 Task: Look for space in Jiangguanchi, China from 9th June, 2023 to 16th June, 2023 for 2 adults in price range Rs.8000 to Rs.16000. Place can be entire place with 2 bedrooms having 2 beds and 1 bathroom. Property type can be house, flat, guest house. Amenities needed are: washing machine. Booking option can be shelf check-in. Required host language is Chinese (Simplified).
Action: Mouse moved to (306, 139)
Screenshot: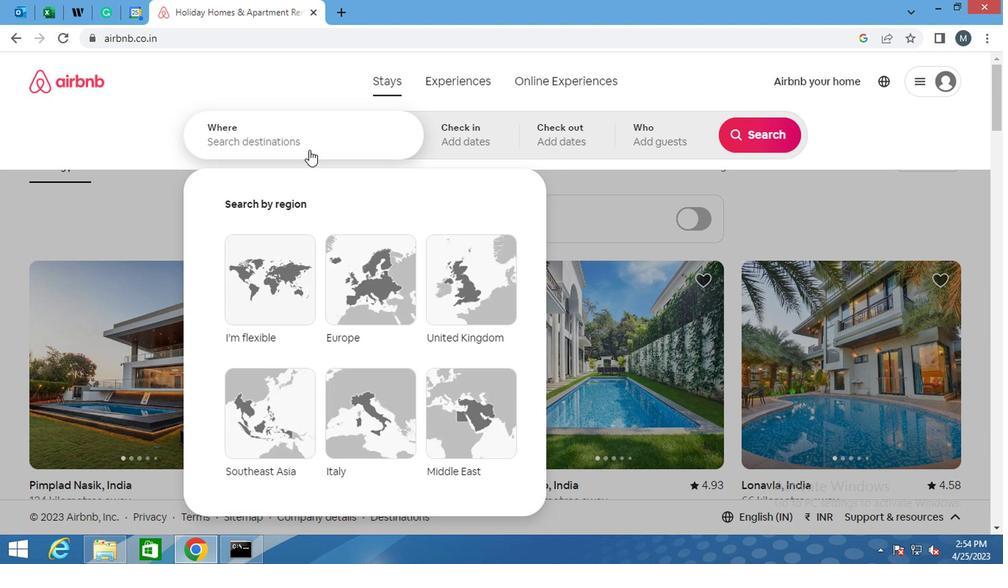 
Action: Mouse pressed left at (306, 139)
Screenshot: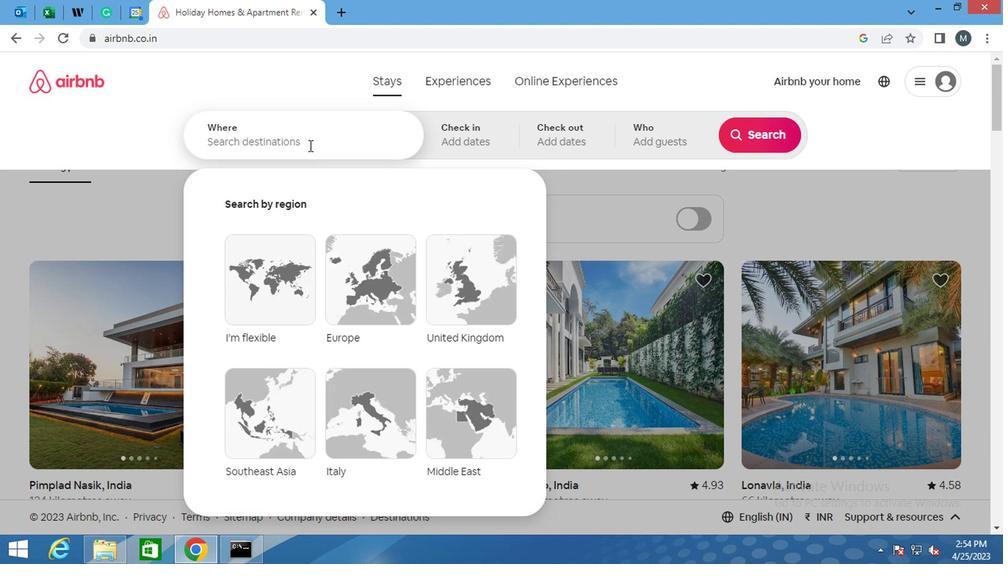 
Action: Key pressed <Key.shift>JIANGGUANCHI,<Key.shift>CHINA
Screenshot: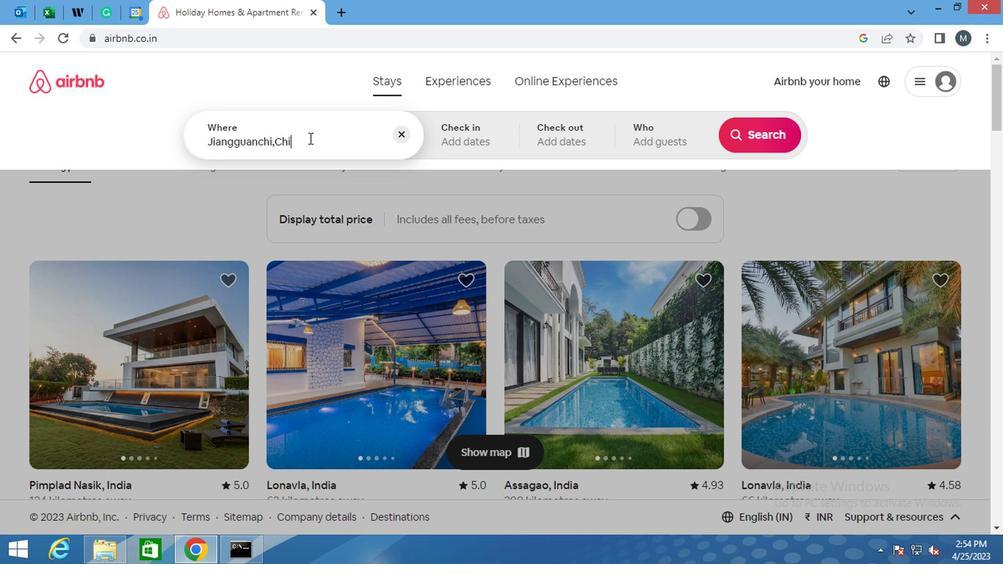 
Action: Mouse moved to (489, 145)
Screenshot: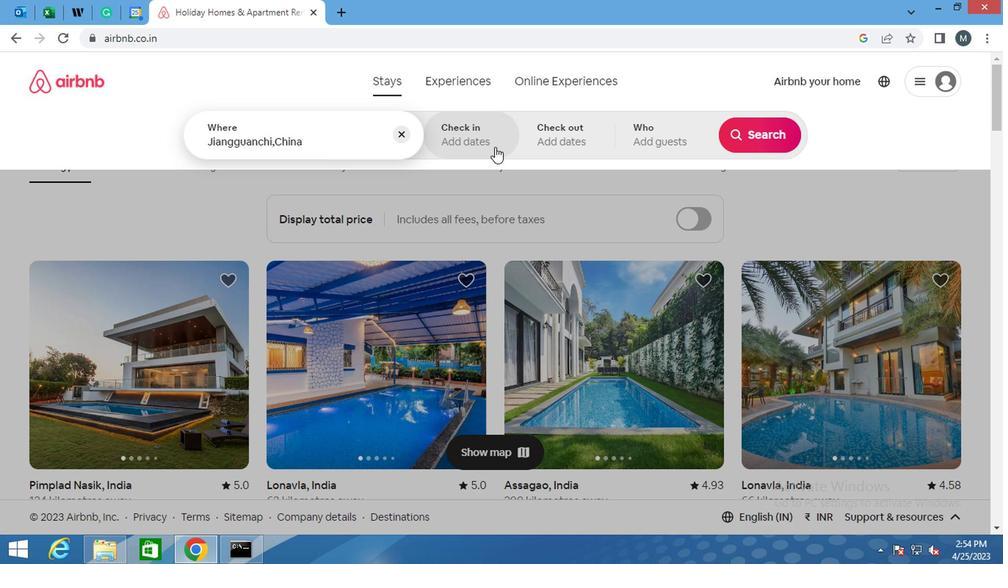 
Action: Mouse pressed left at (489, 145)
Screenshot: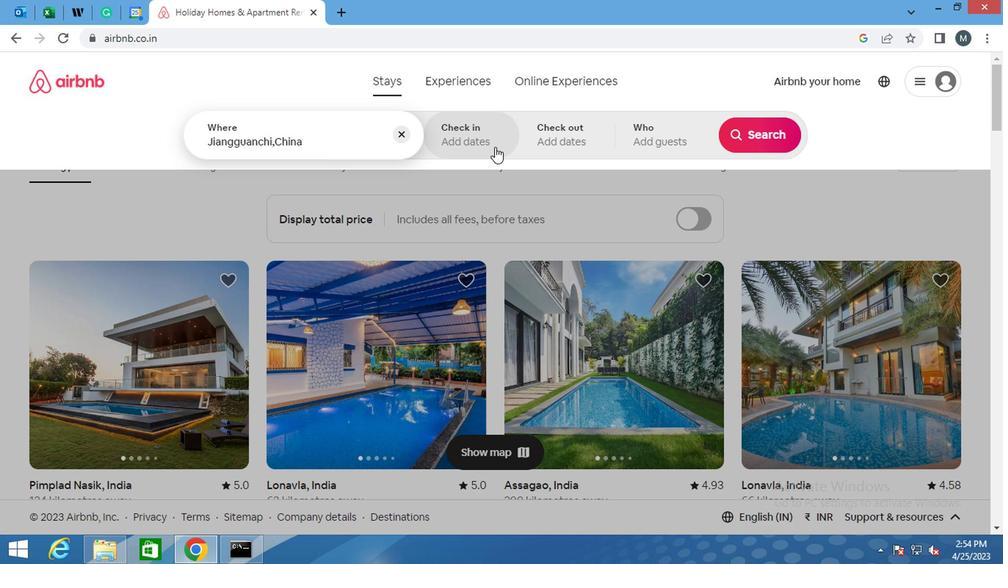 
Action: Mouse moved to (755, 251)
Screenshot: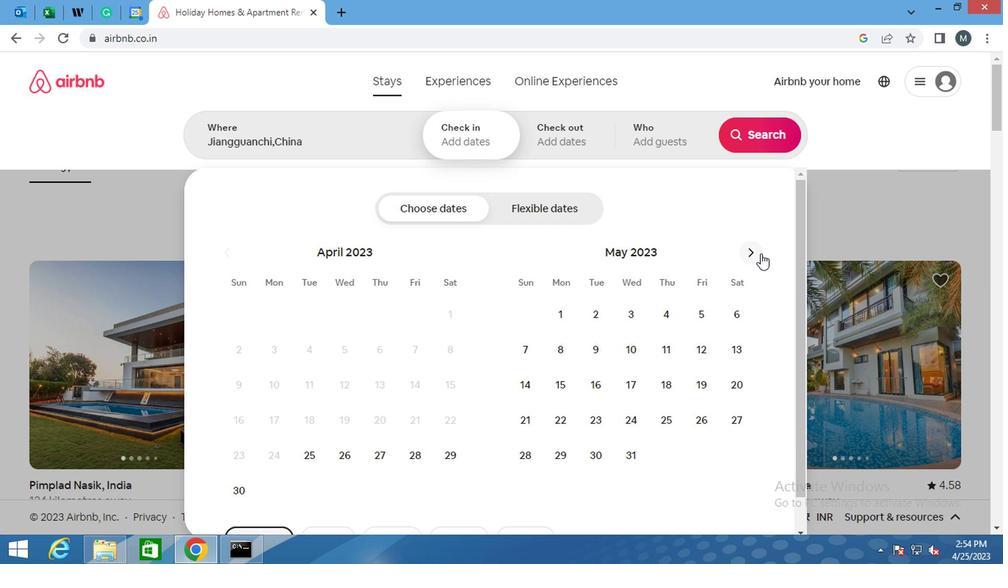 
Action: Mouse pressed left at (755, 251)
Screenshot: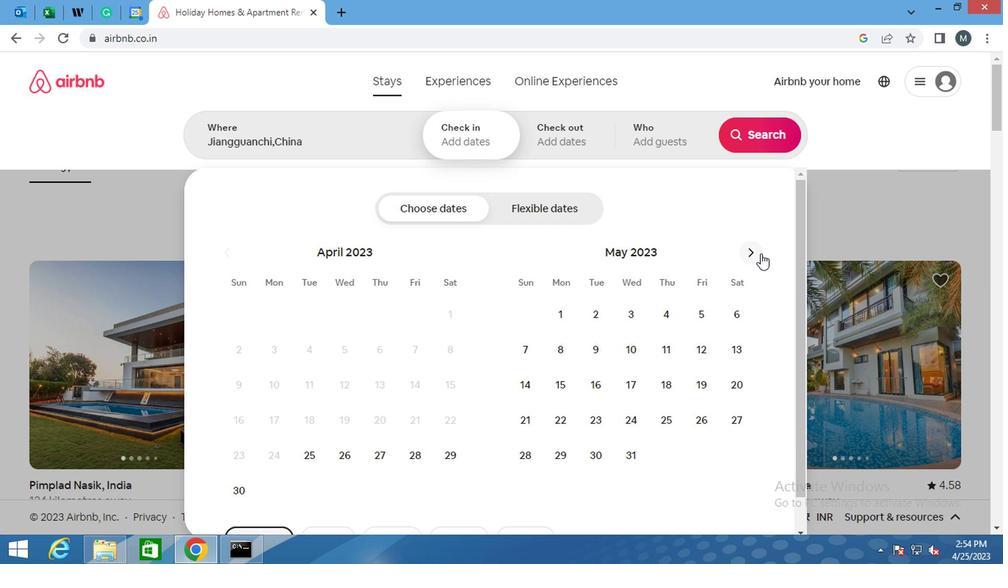 
Action: Mouse moved to (697, 351)
Screenshot: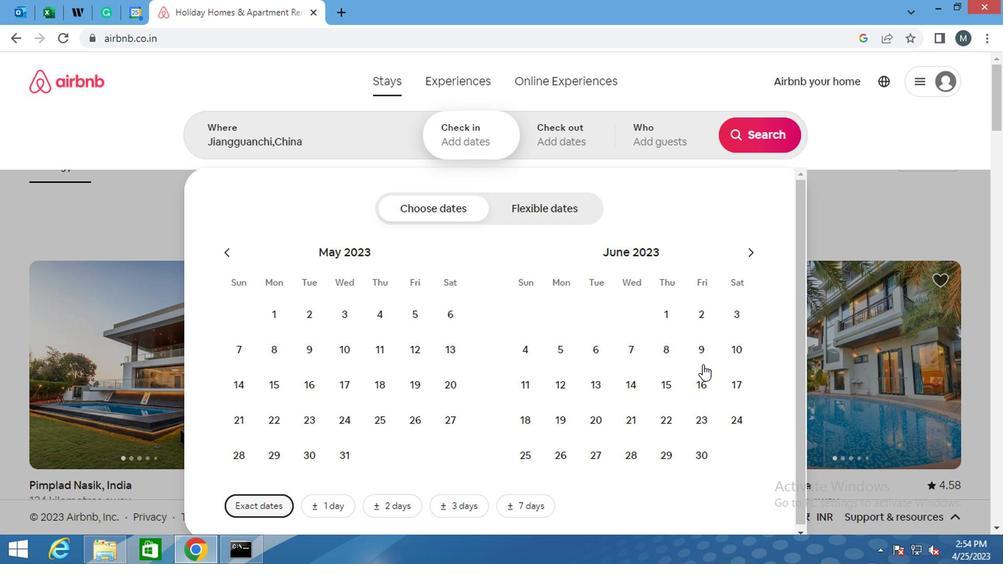 
Action: Mouse pressed left at (697, 351)
Screenshot: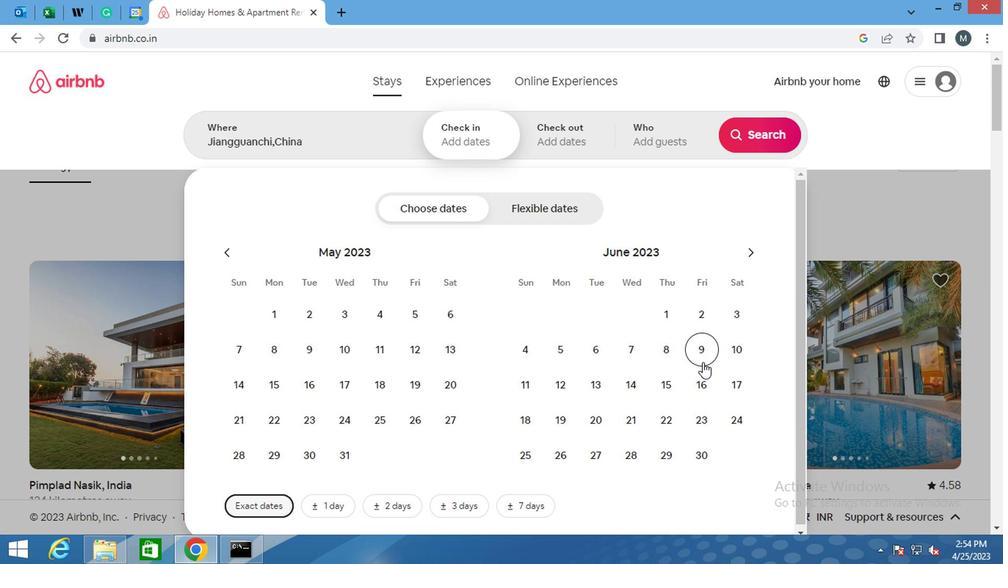 
Action: Mouse moved to (690, 382)
Screenshot: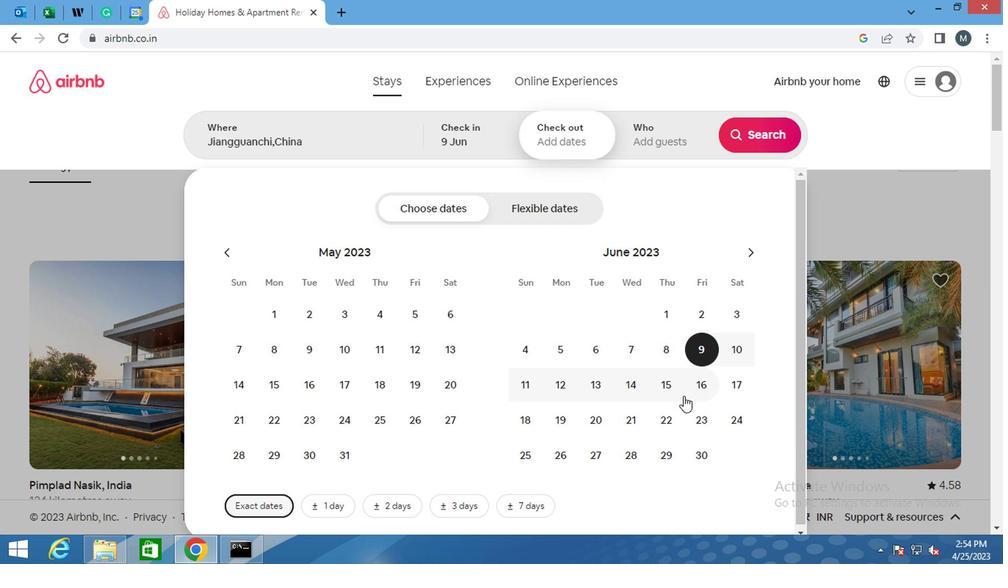 
Action: Mouse pressed left at (690, 382)
Screenshot: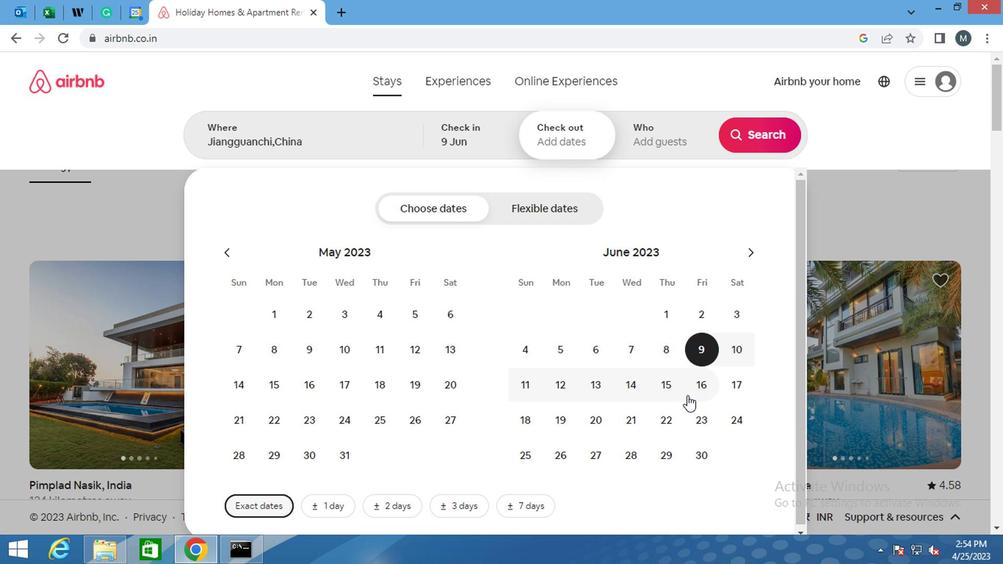 
Action: Mouse moved to (655, 137)
Screenshot: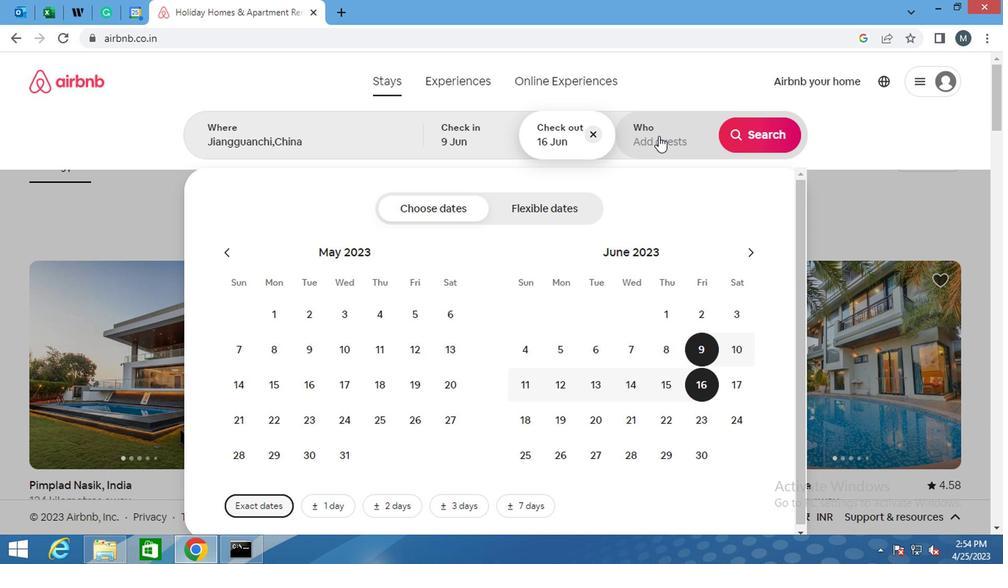 
Action: Mouse pressed left at (655, 137)
Screenshot: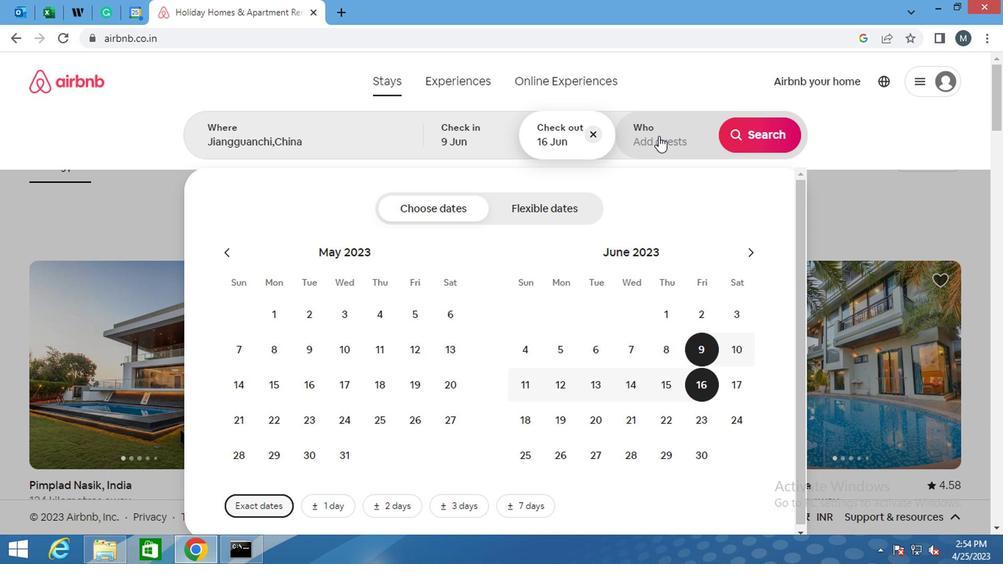 
Action: Mouse moved to (752, 216)
Screenshot: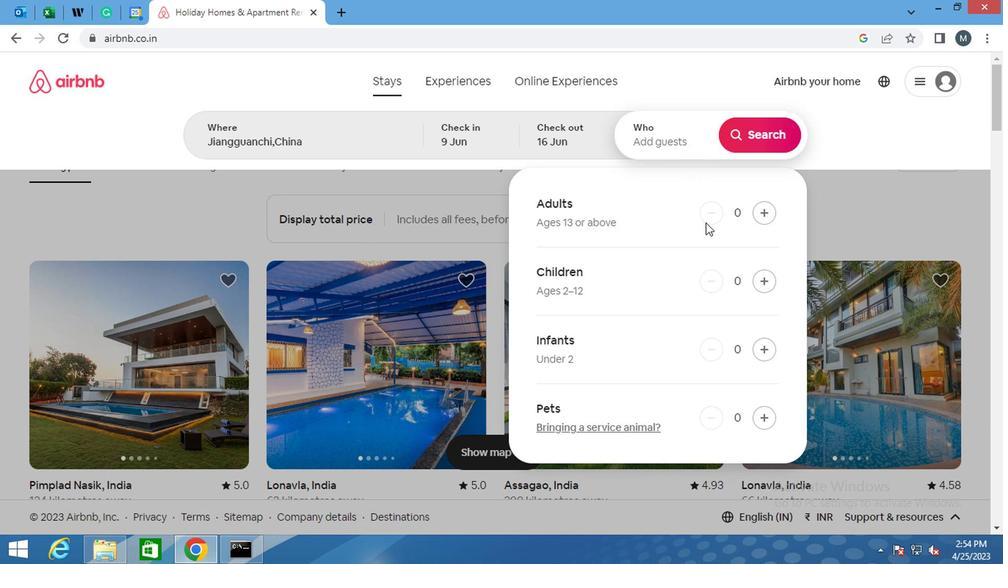 
Action: Mouse pressed left at (752, 216)
Screenshot: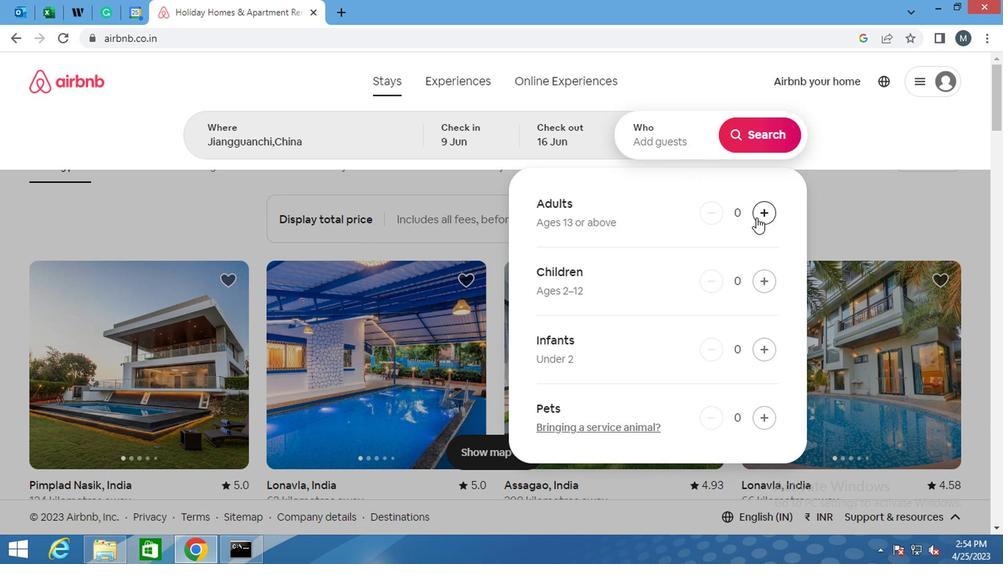
Action: Mouse moved to (754, 214)
Screenshot: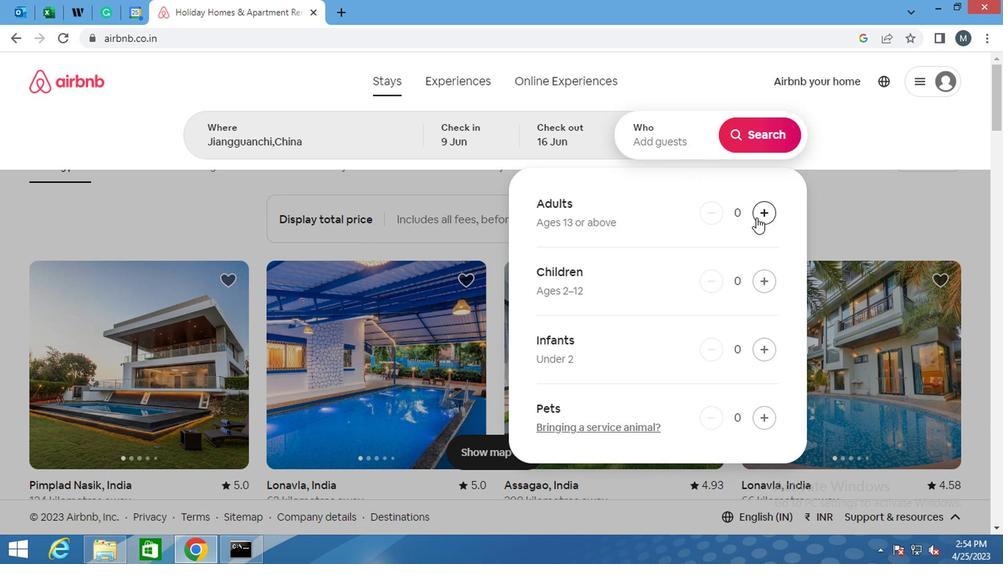 
Action: Mouse pressed left at (754, 214)
Screenshot: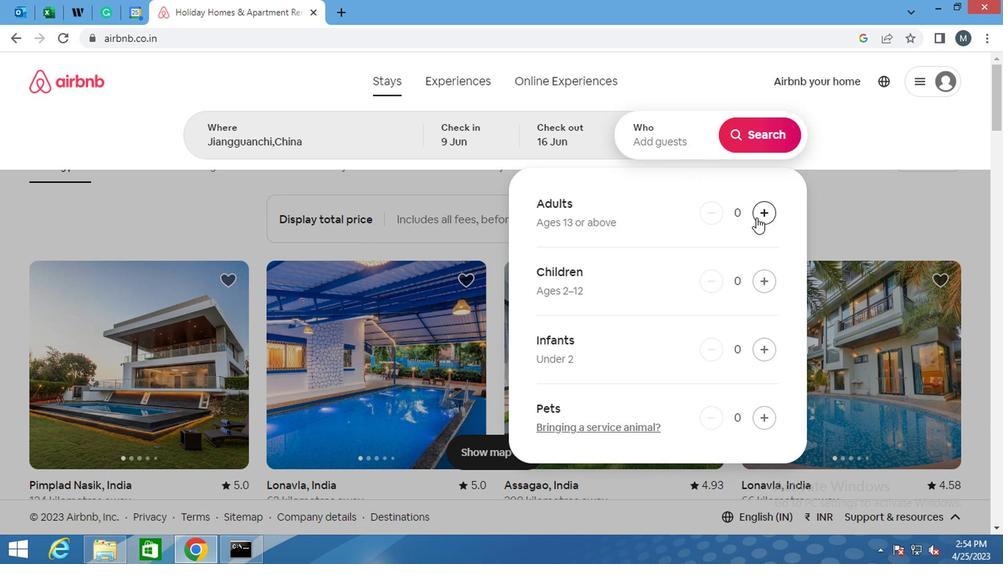 
Action: Mouse moved to (752, 141)
Screenshot: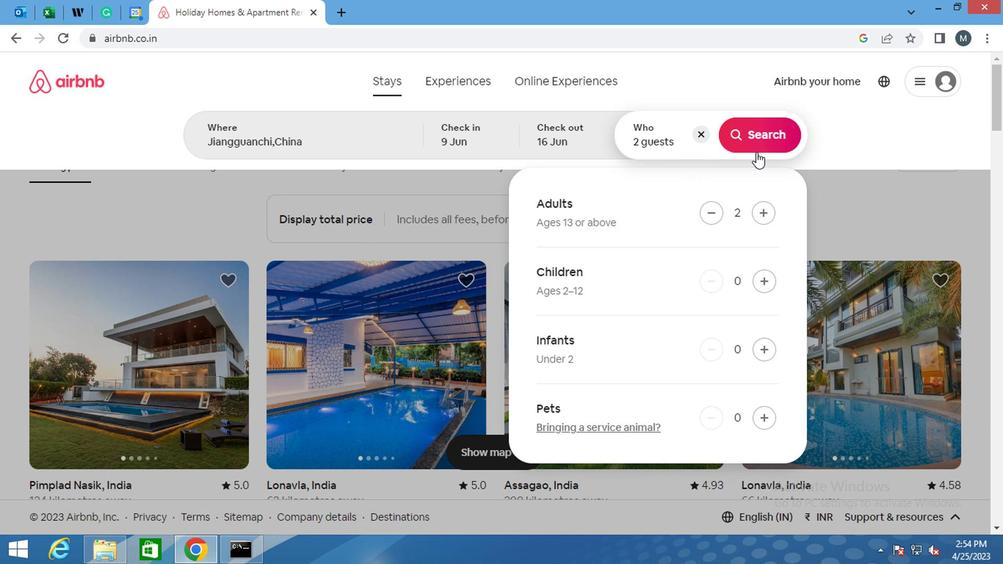 
Action: Mouse pressed left at (752, 141)
Screenshot: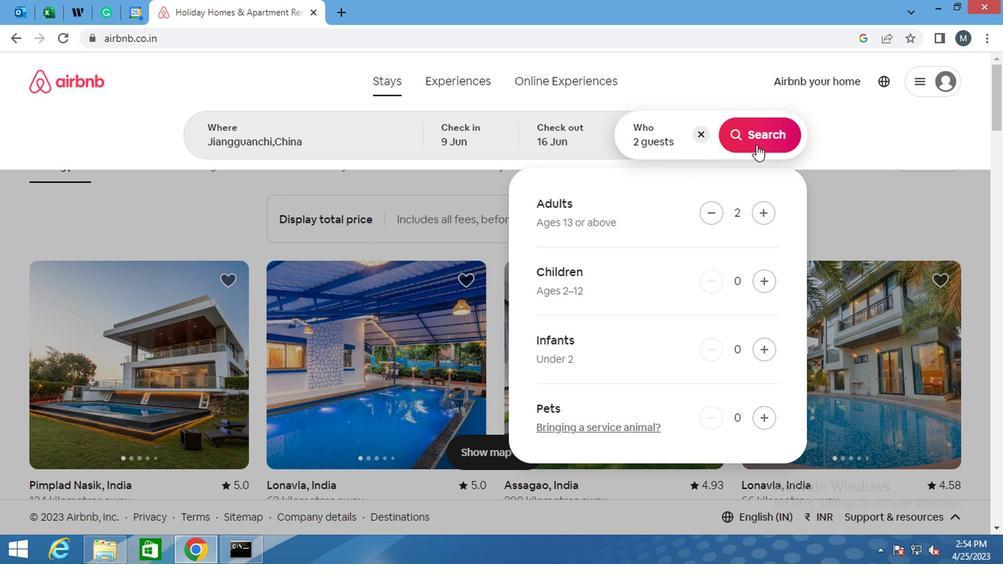 
Action: Mouse moved to (922, 135)
Screenshot: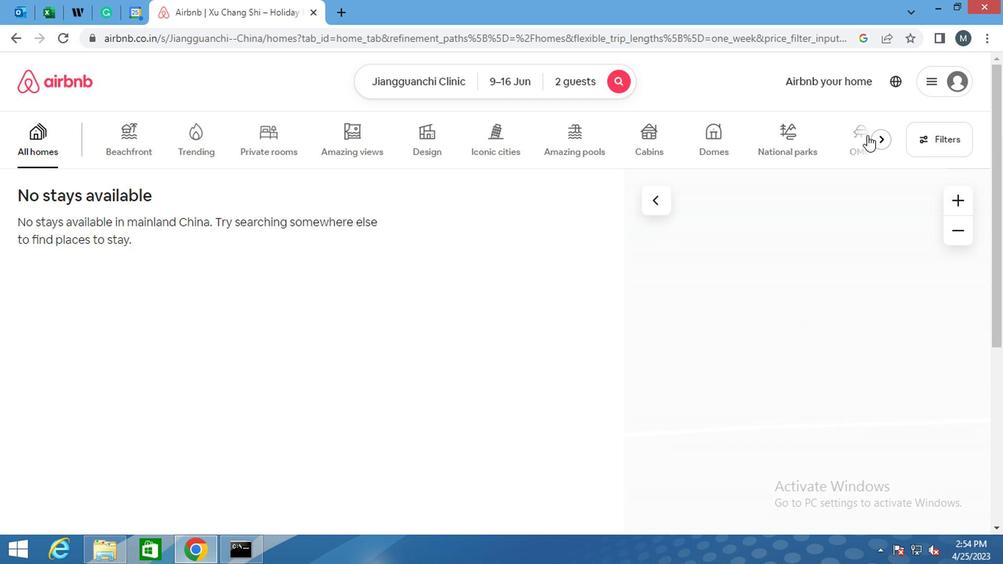 
Action: Mouse pressed left at (922, 135)
Screenshot: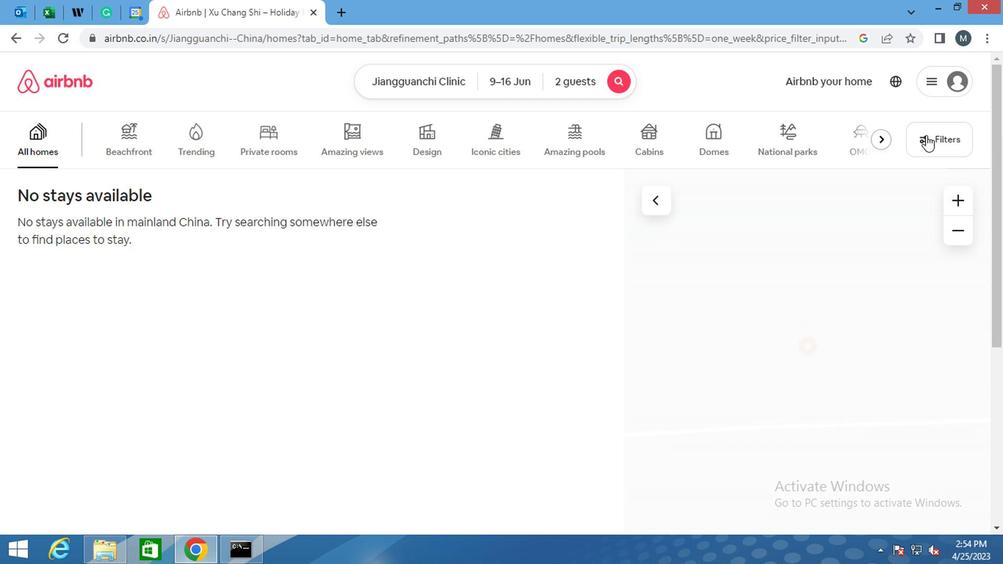 
Action: Mouse moved to (351, 228)
Screenshot: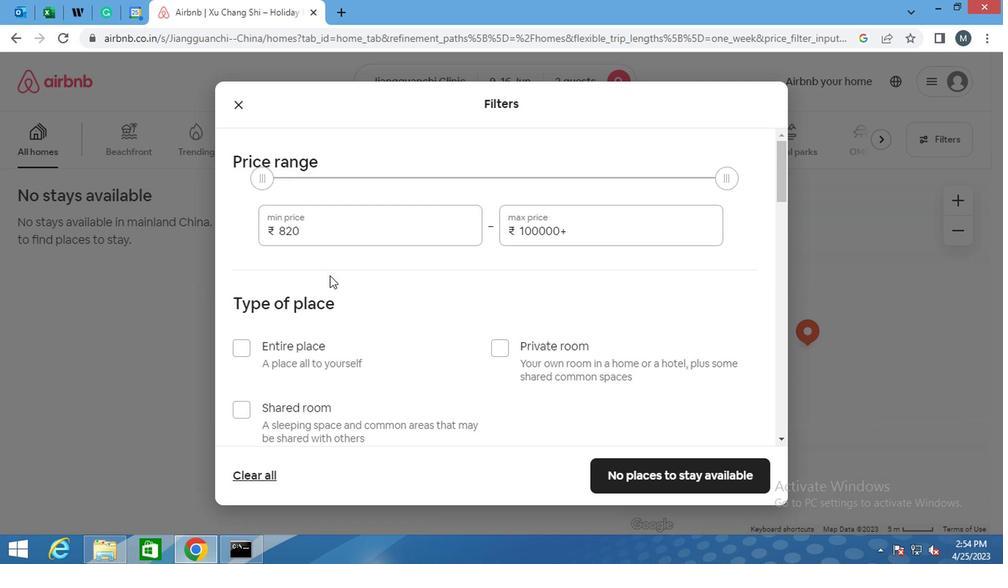 
Action: Mouse pressed left at (351, 228)
Screenshot: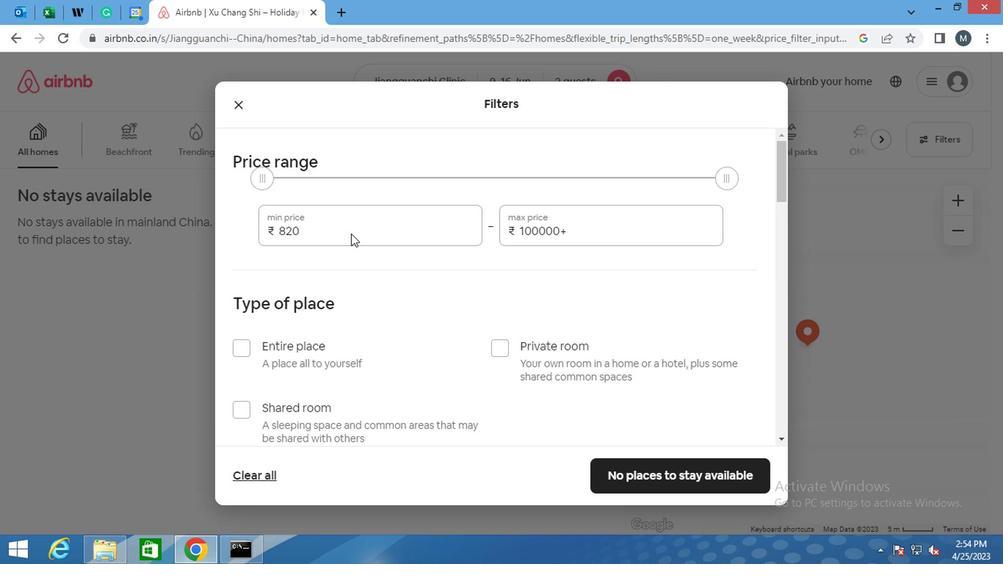 
Action: Mouse moved to (351, 229)
Screenshot: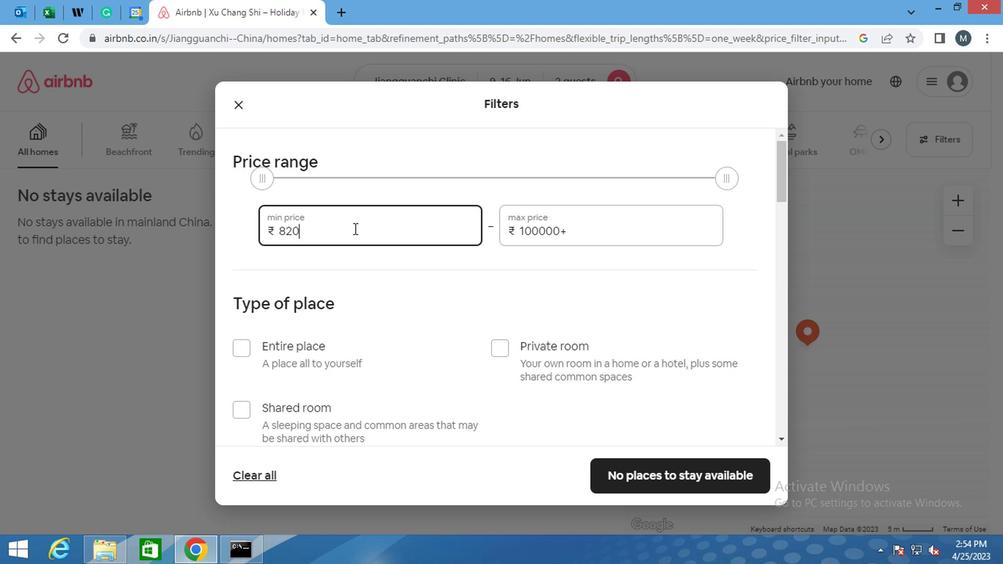 
Action: Key pressed <Key.backspace>
Screenshot: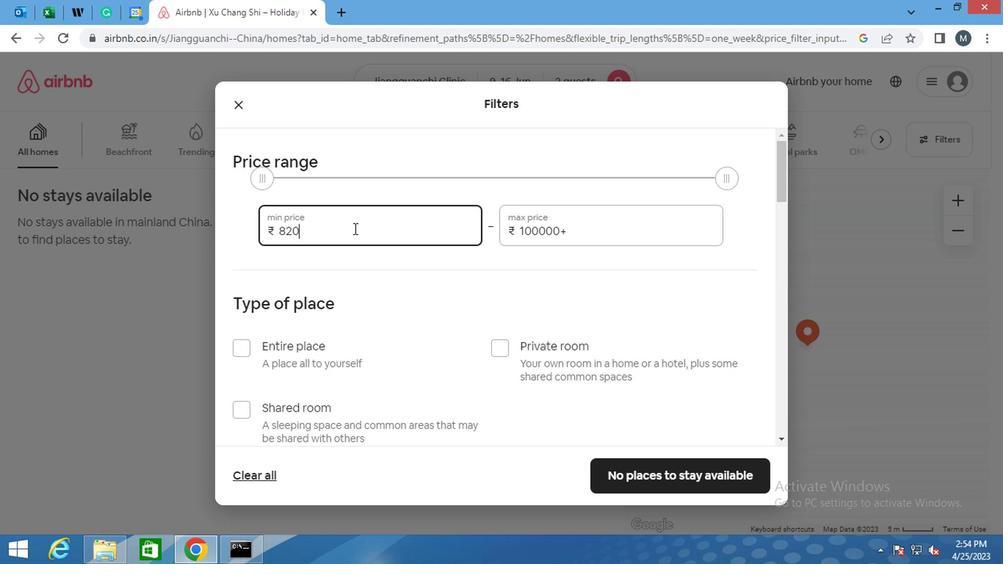 
Action: Mouse moved to (351, 230)
Screenshot: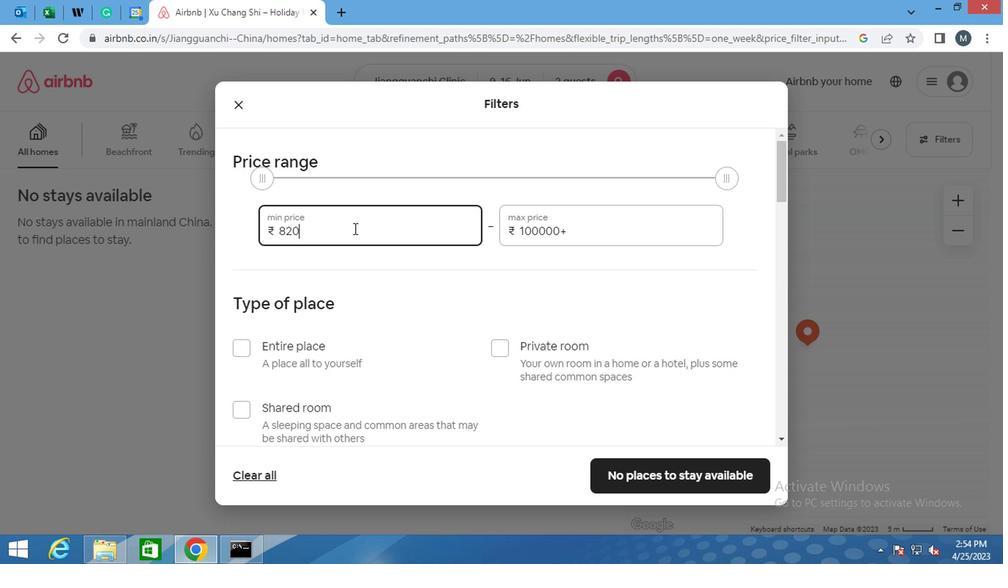 
Action: Key pressed <Key.backspace>
Screenshot: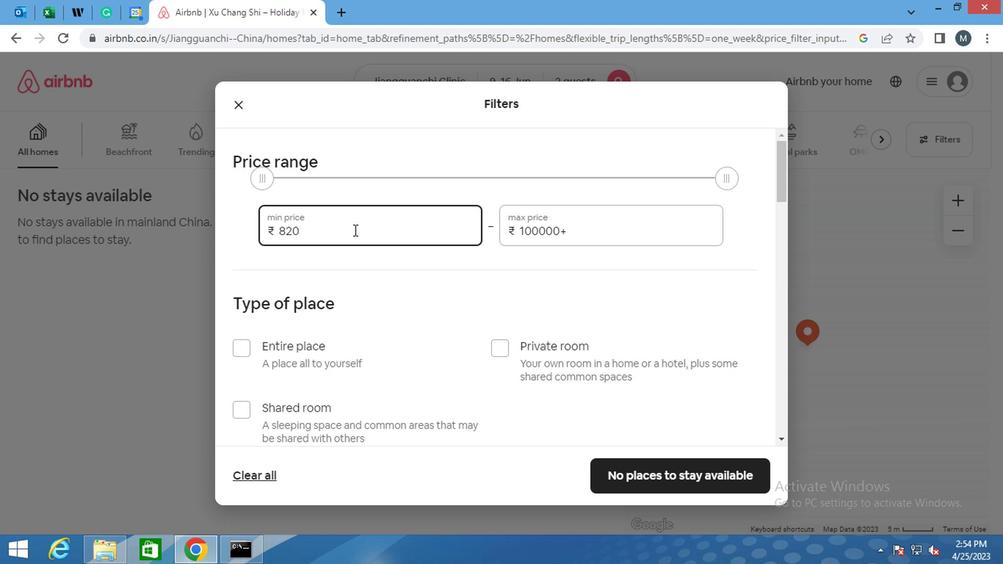 
Action: Mouse moved to (351, 231)
Screenshot: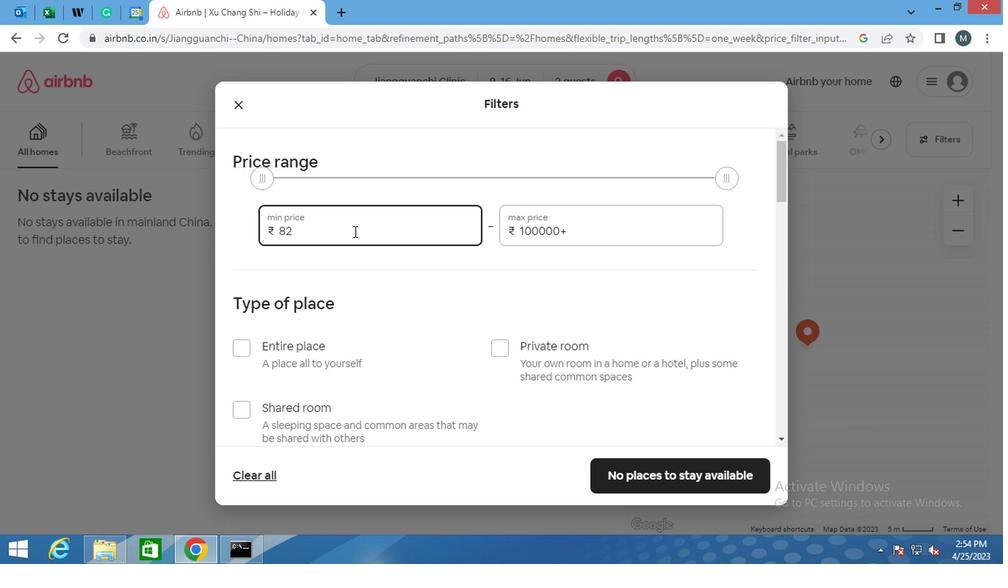 
Action: Key pressed 00
Screenshot: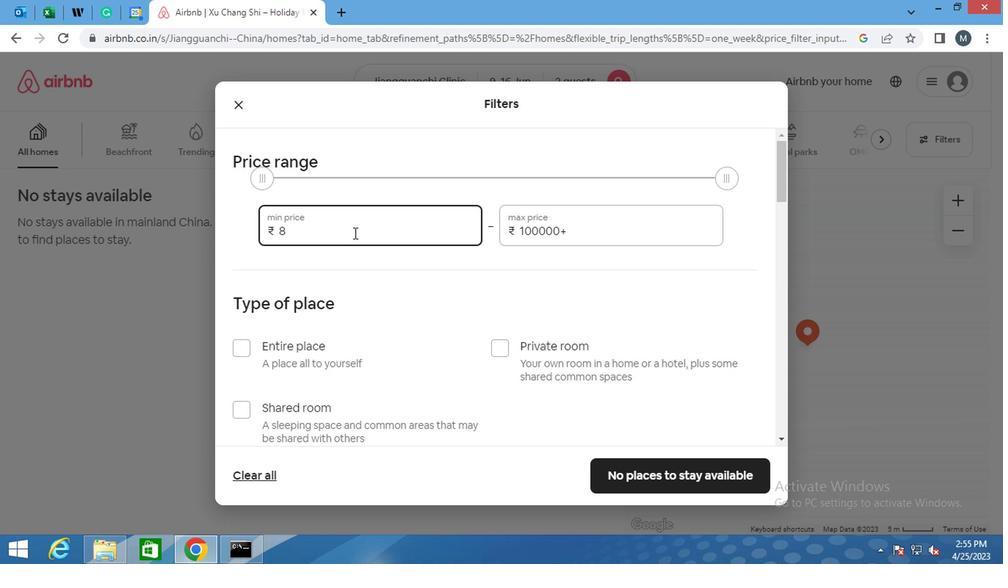 
Action: Mouse moved to (351, 233)
Screenshot: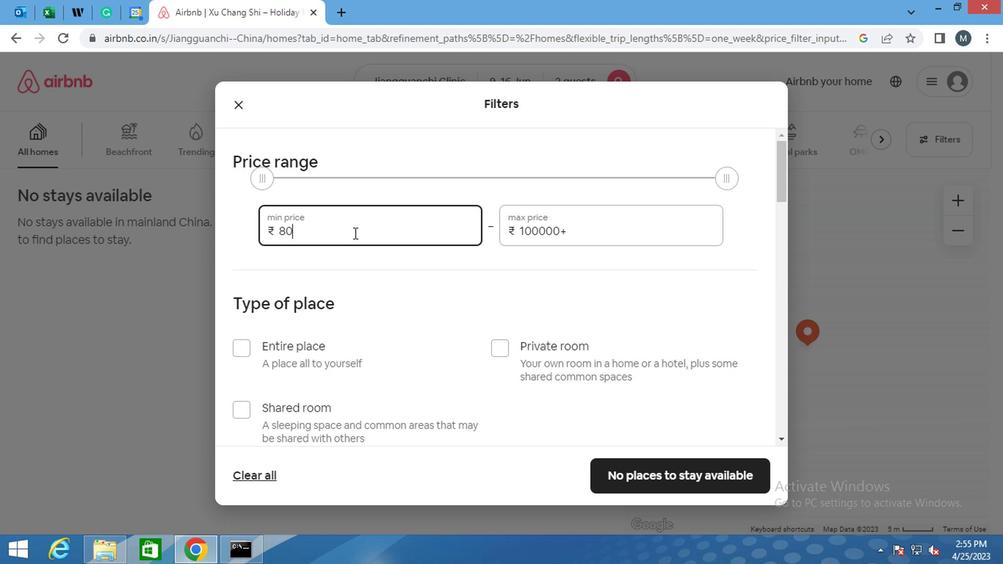 
Action: Key pressed 0
Screenshot: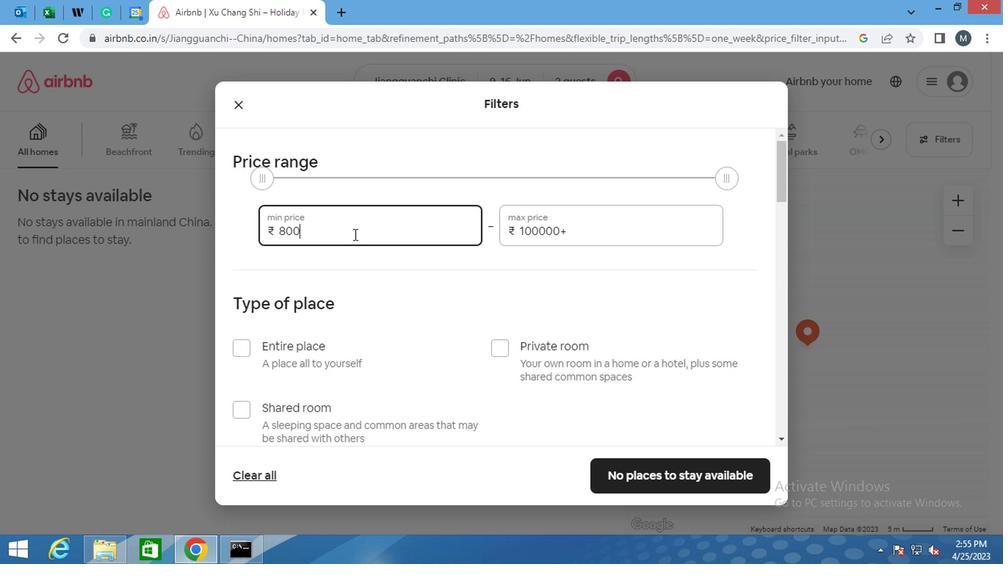 
Action: Mouse moved to (566, 228)
Screenshot: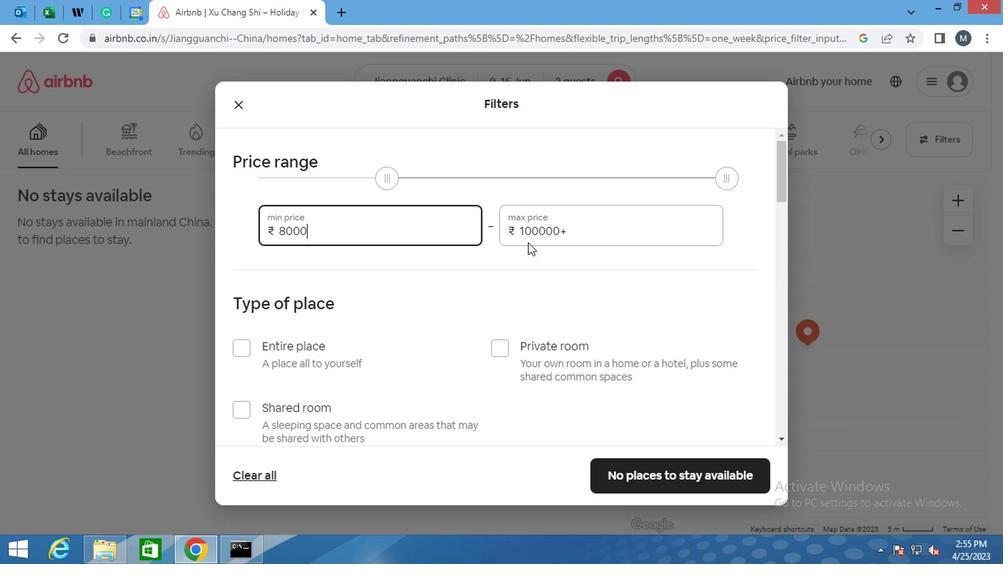 
Action: Mouse pressed left at (566, 228)
Screenshot: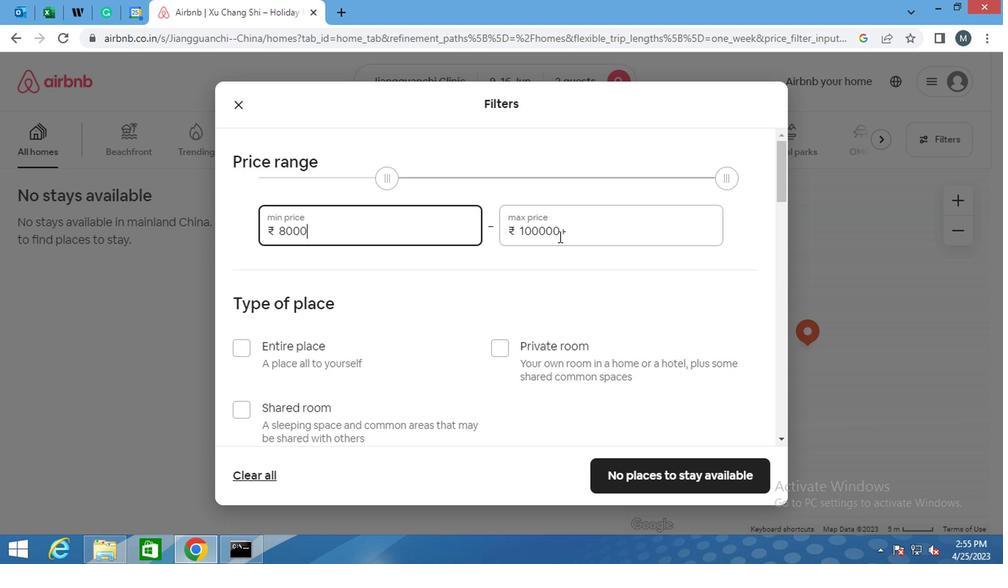 
Action: Key pressed <Key.backspace>
Screenshot: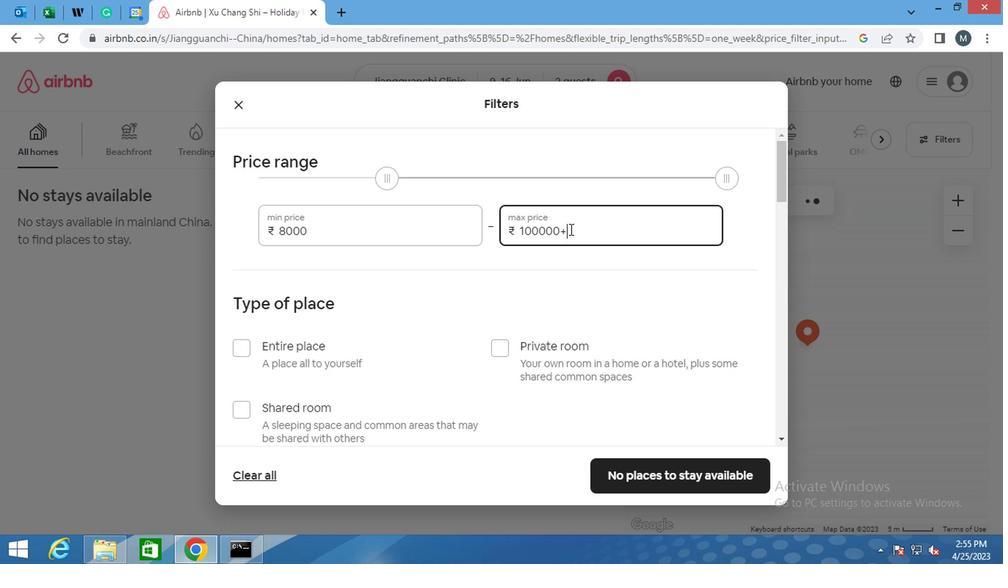 
Action: Mouse moved to (565, 228)
Screenshot: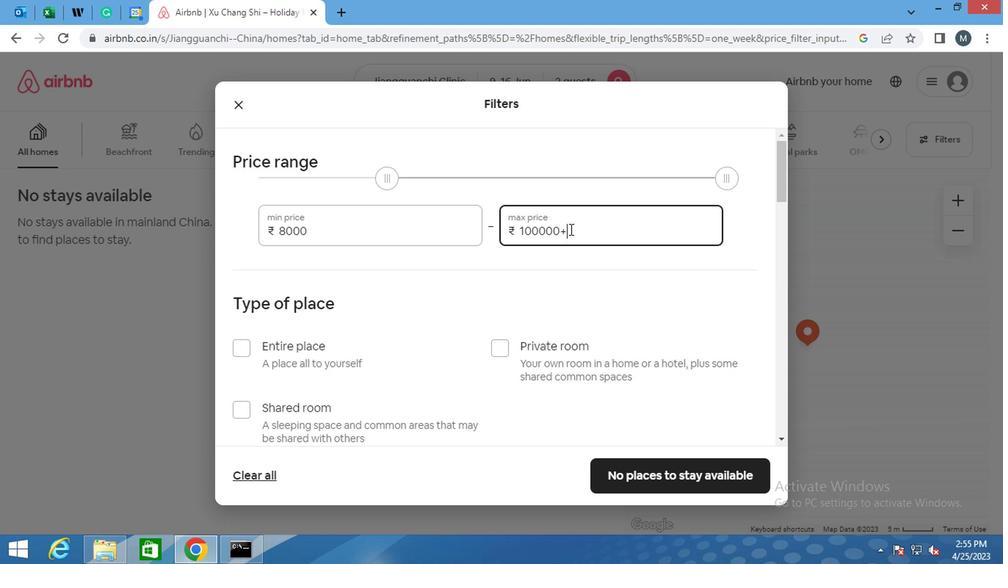 
Action: Key pressed <Key.backspace><Key.backspace><Key.backspace>
Screenshot: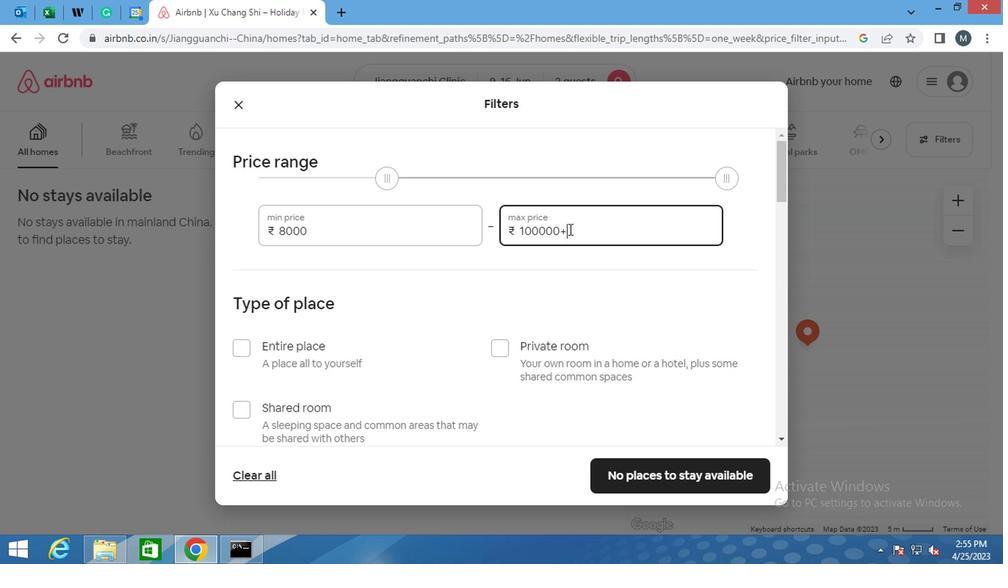 
Action: Mouse moved to (564, 228)
Screenshot: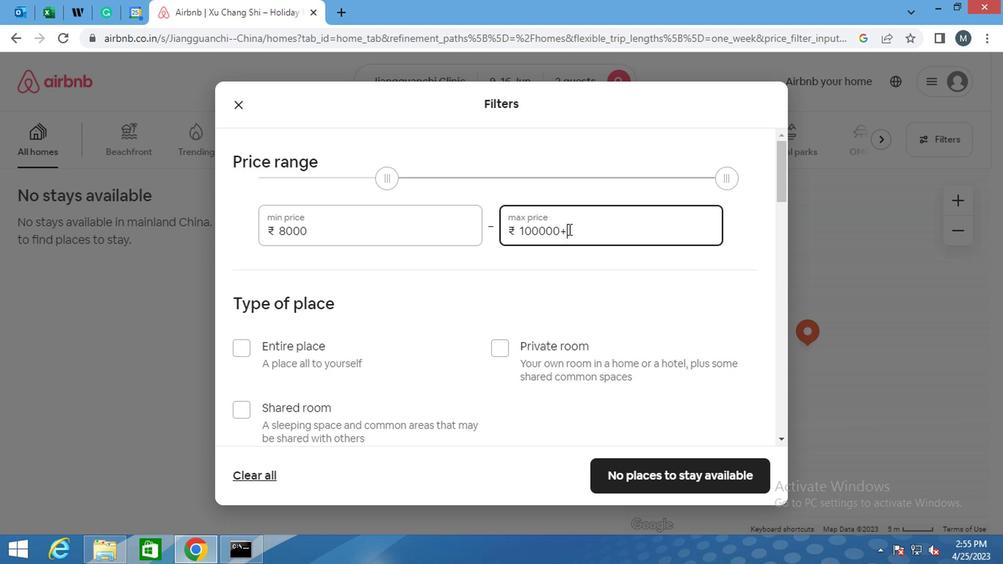 
Action: Key pressed <Key.backspace><Key.backspace>
Screenshot: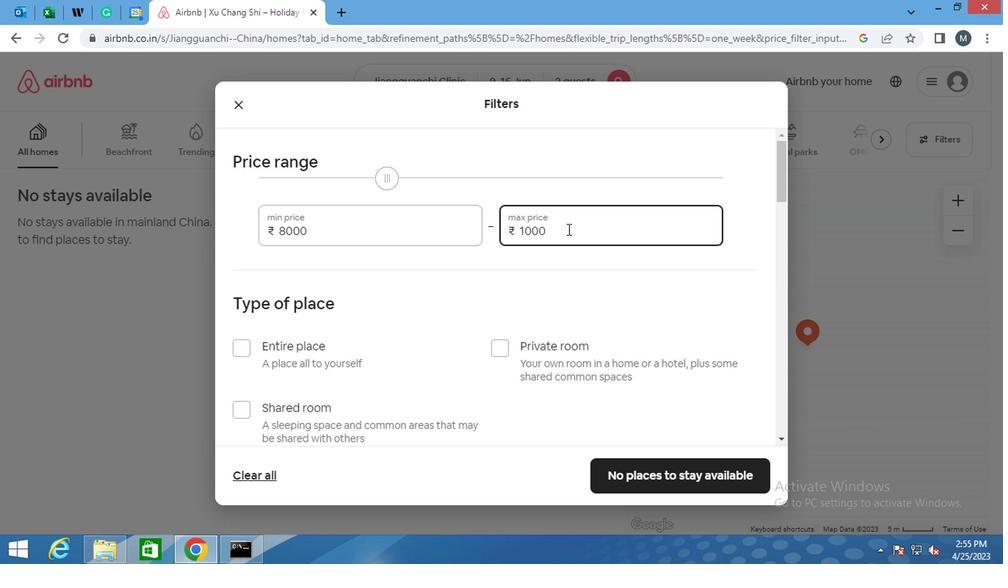 
Action: Mouse moved to (558, 230)
Screenshot: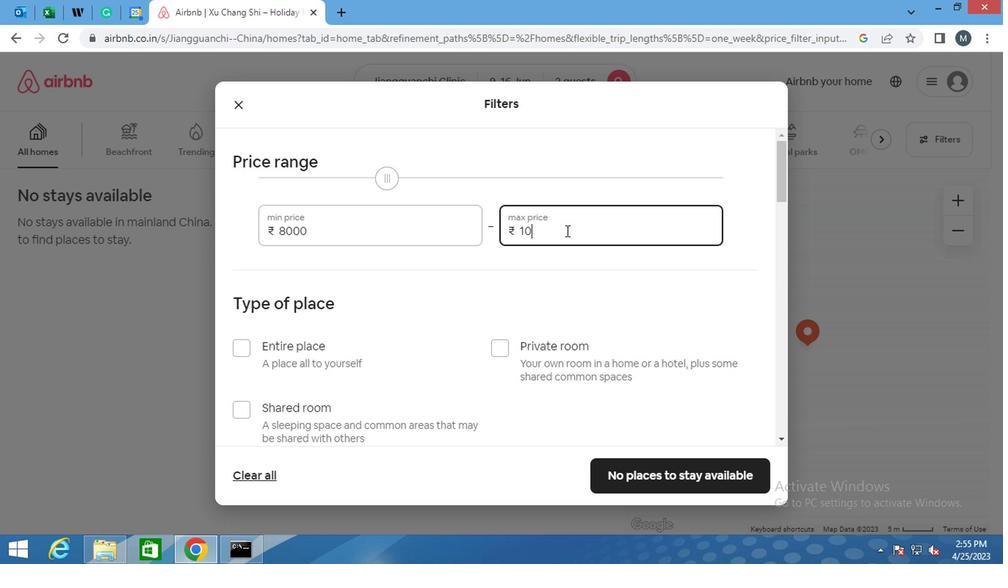 
Action: Key pressed <Key.backspace>
Screenshot: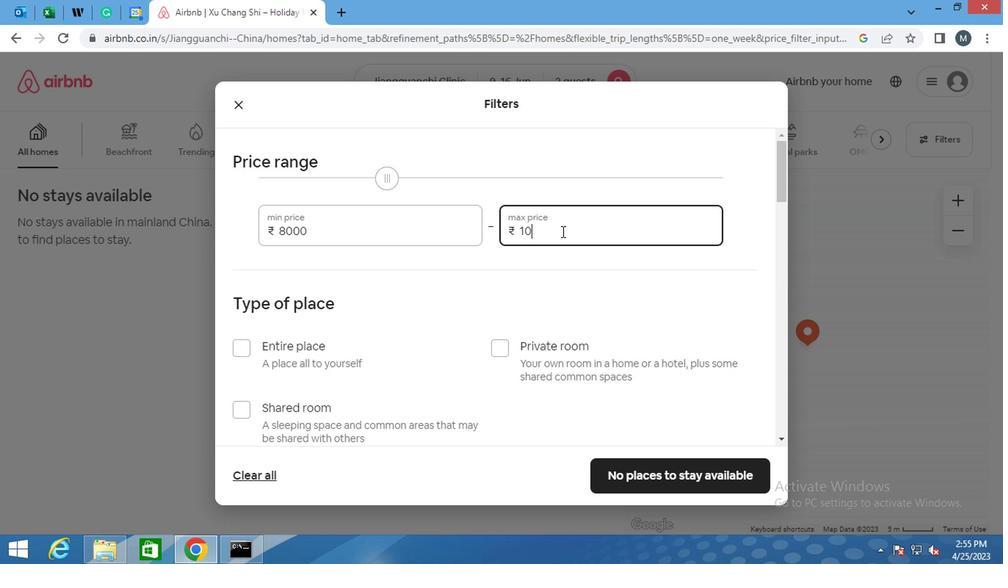 
Action: Mouse moved to (549, 236)
Screenshot: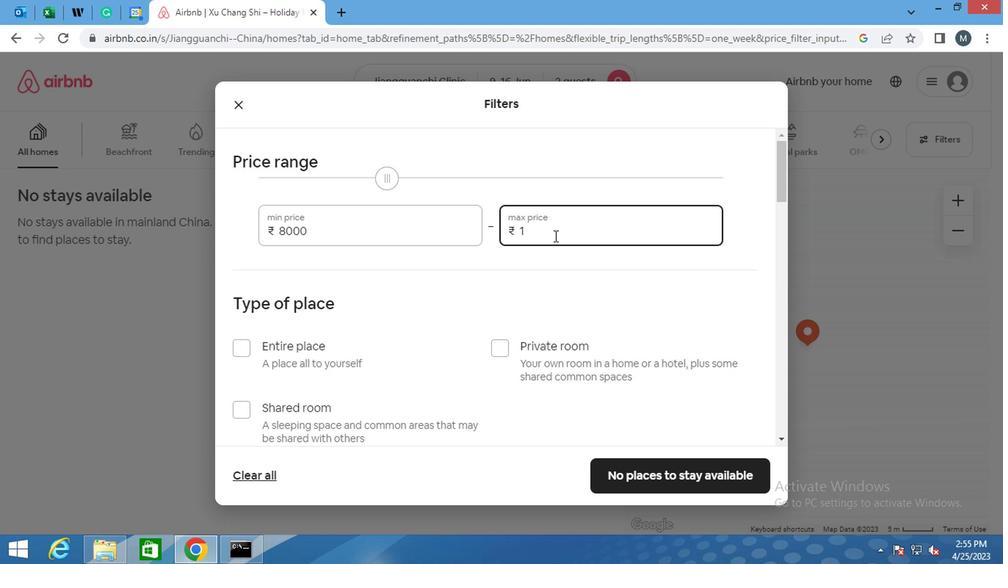 
Action: Key pressed 6000
Screenshot: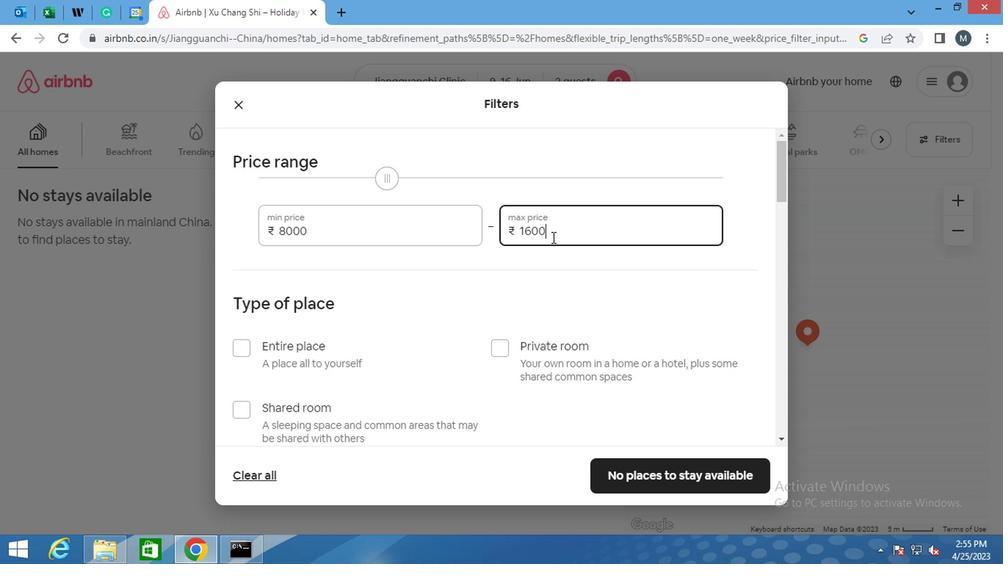 
Action: Mouse moved to (461, 255)
Screenshot: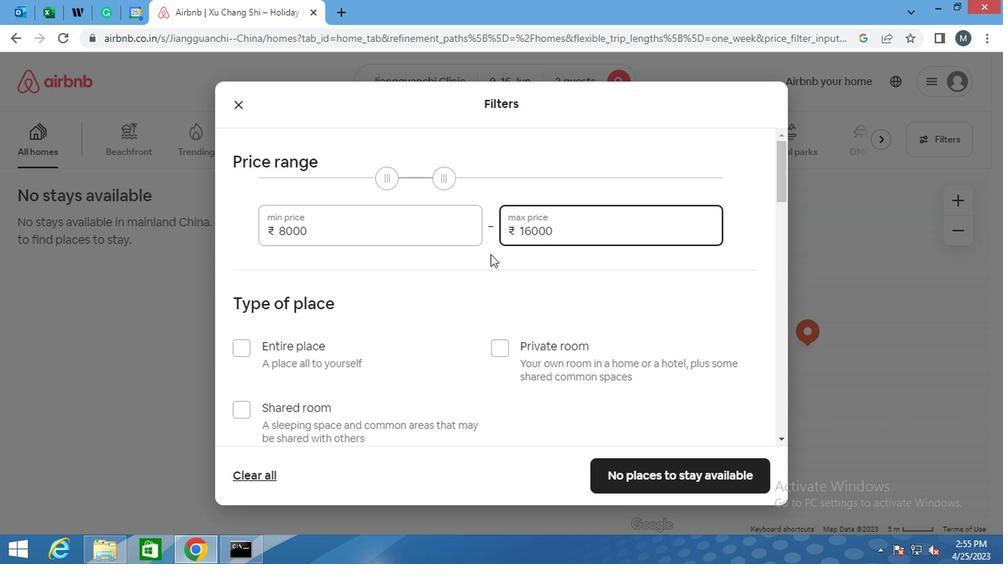 
Action: Mouse scrolled (461, 254) with delta (0, 0)
Screenshot: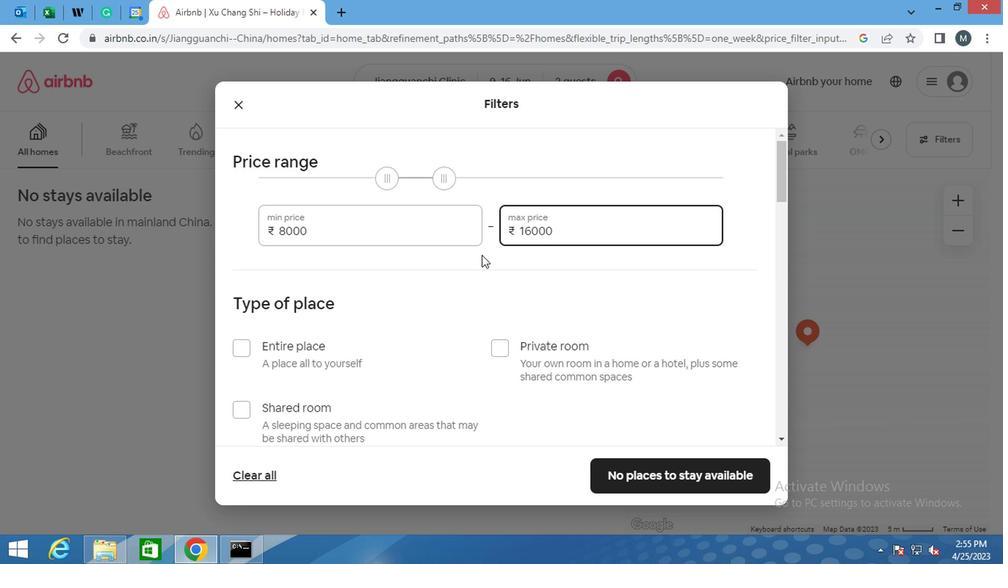 
Action: Mouse moved to (458, 257)
Screenshot: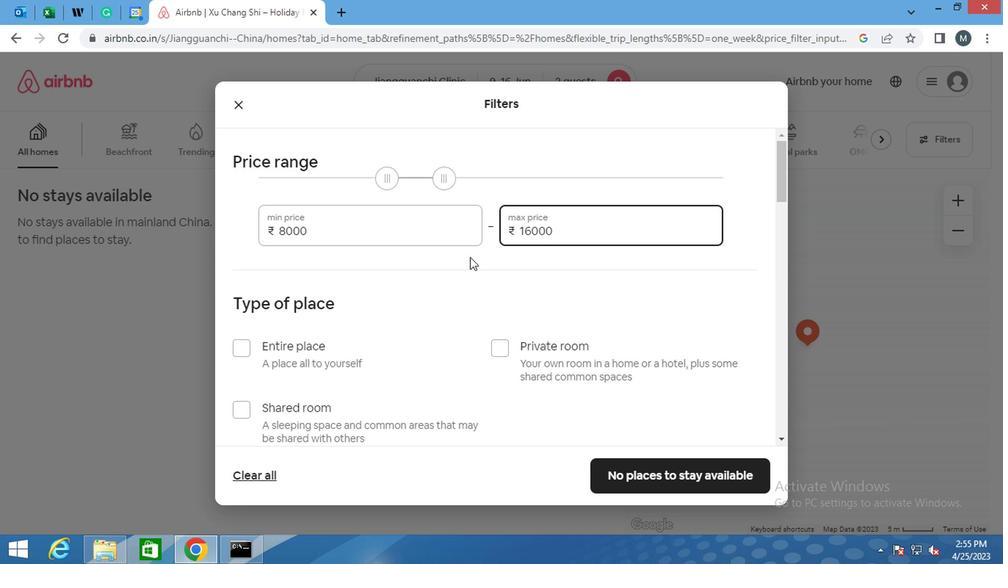 
Action: Mouse scrolled (458, 257) with delta (0, 0)
Screenshot: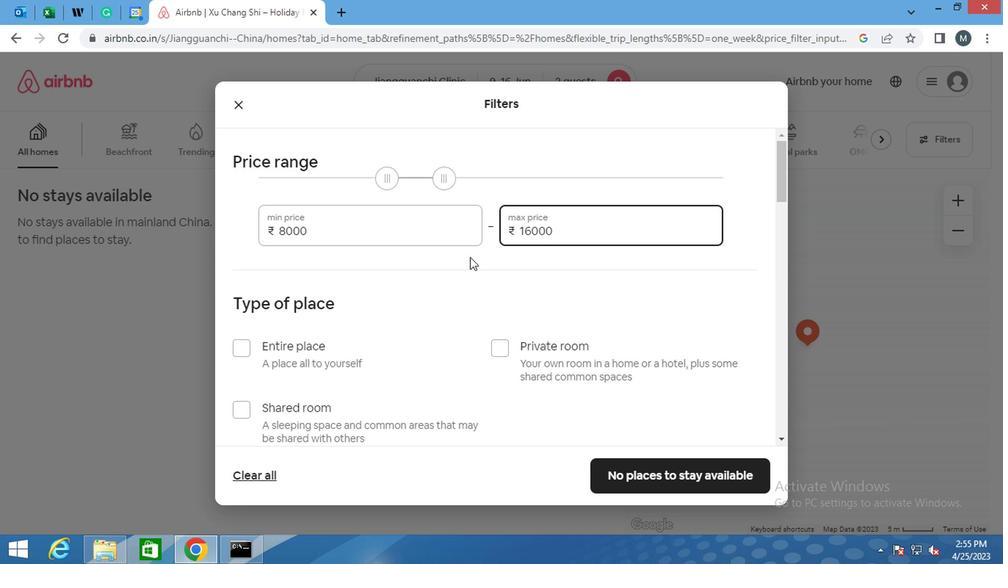 
Action: Mouse moved to (243, 202)
Screenshot: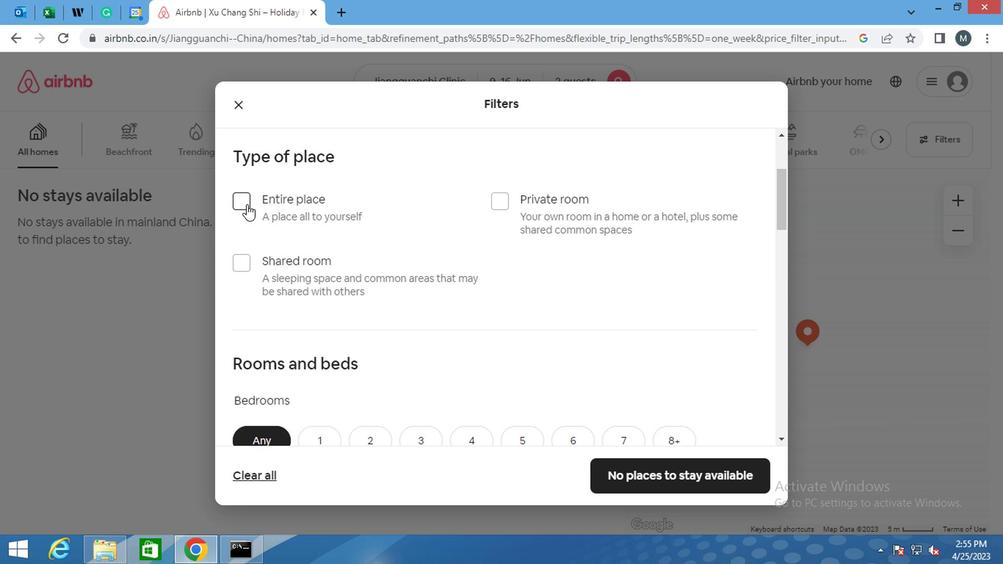 
Action: Mouse pressed left at (243, 202)
Screenshot: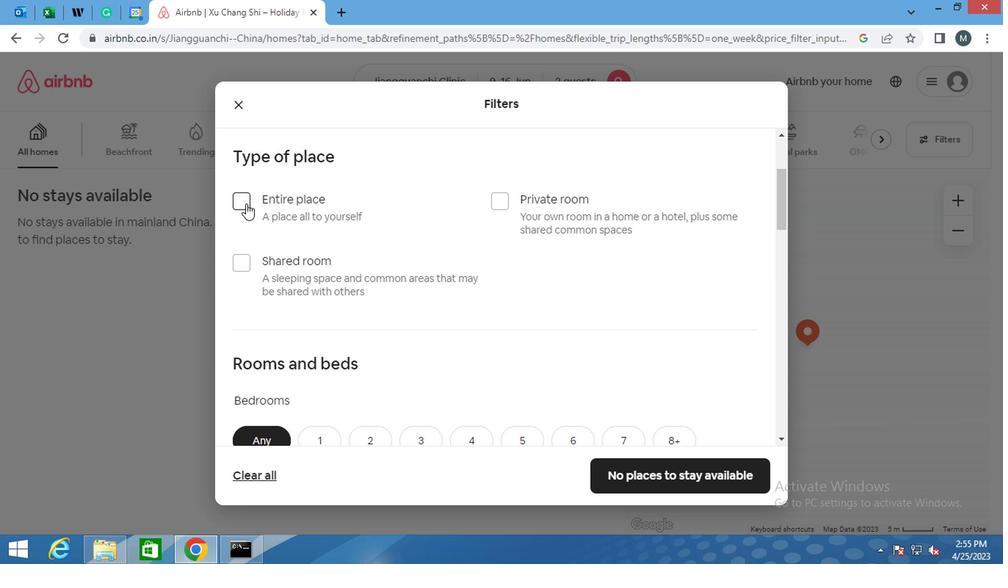 
Action: Mouse moved to (366, 246)
Screenshot: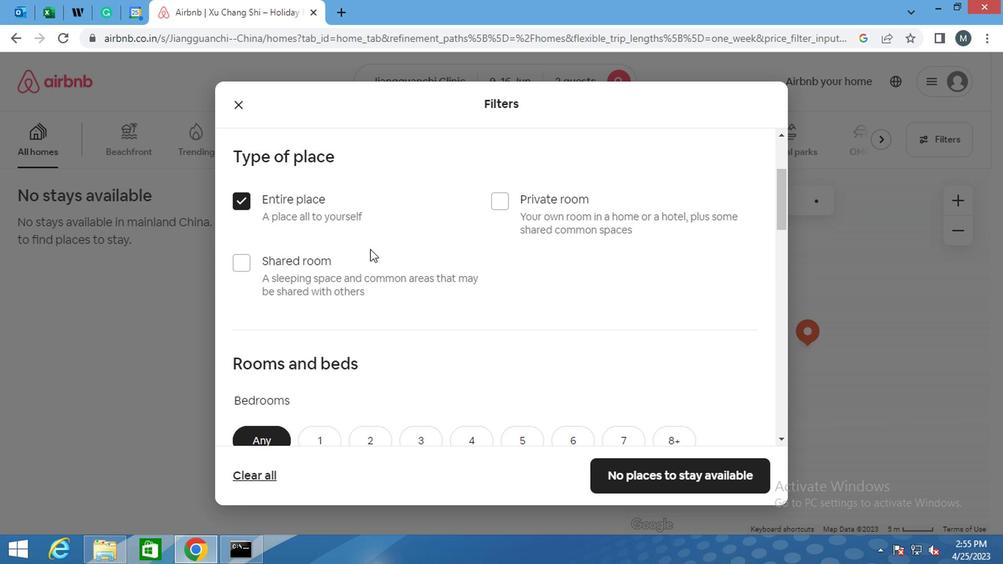 
Action: Mouse scrolled (366, 245) with delta (0, 0)
Screenshot: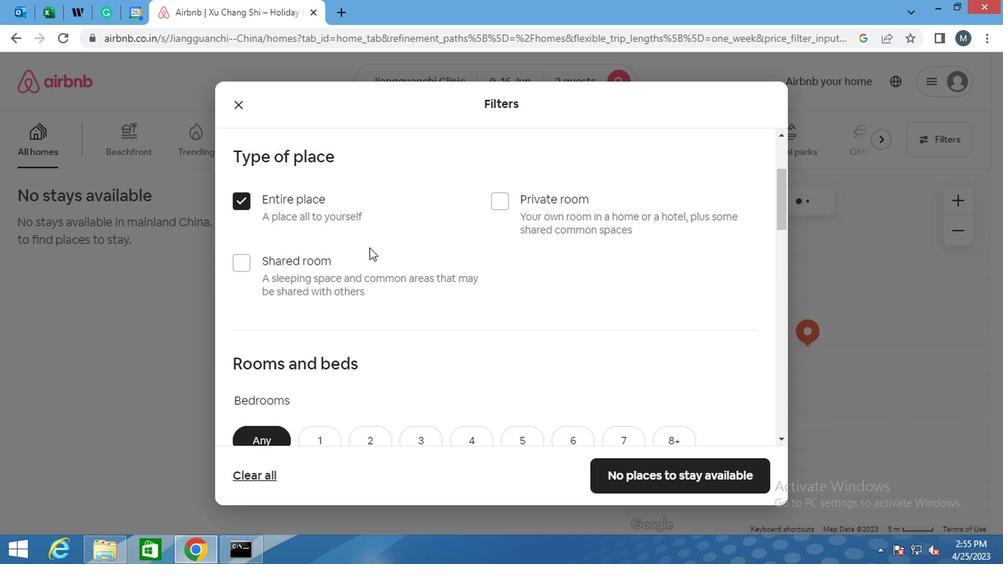 
Action: Mouse scrolled (366, 245) with delta (0, 0)
Screenshot: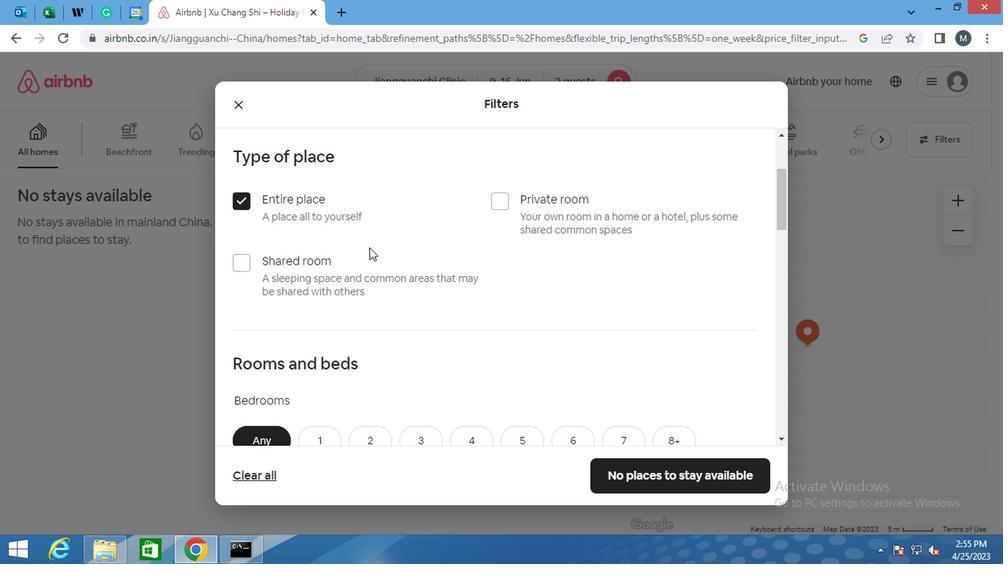 
Action: Mouse moved to (356, 288)
Screenshot: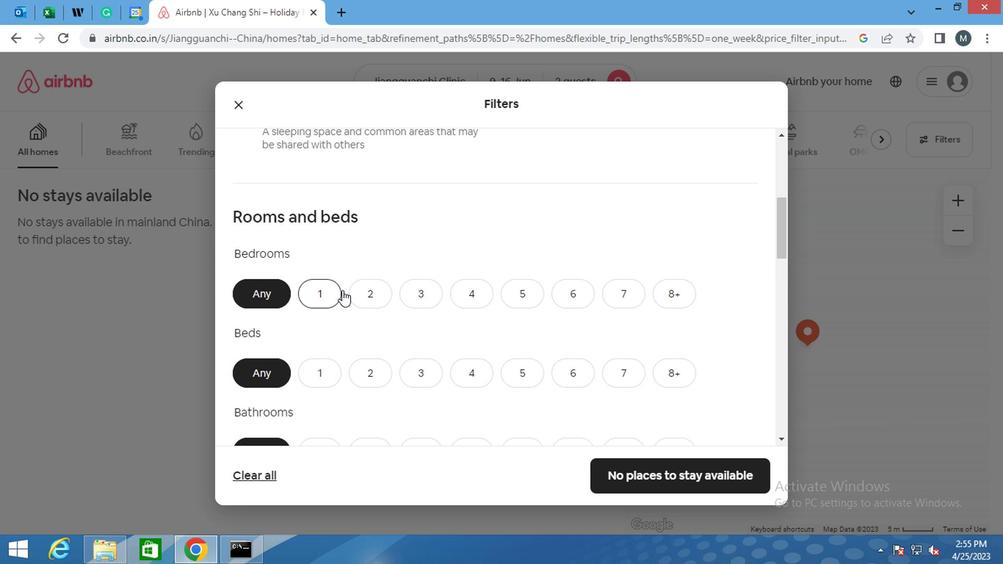 
Action: Mouse pressed left at (356, 288)
Screenshot: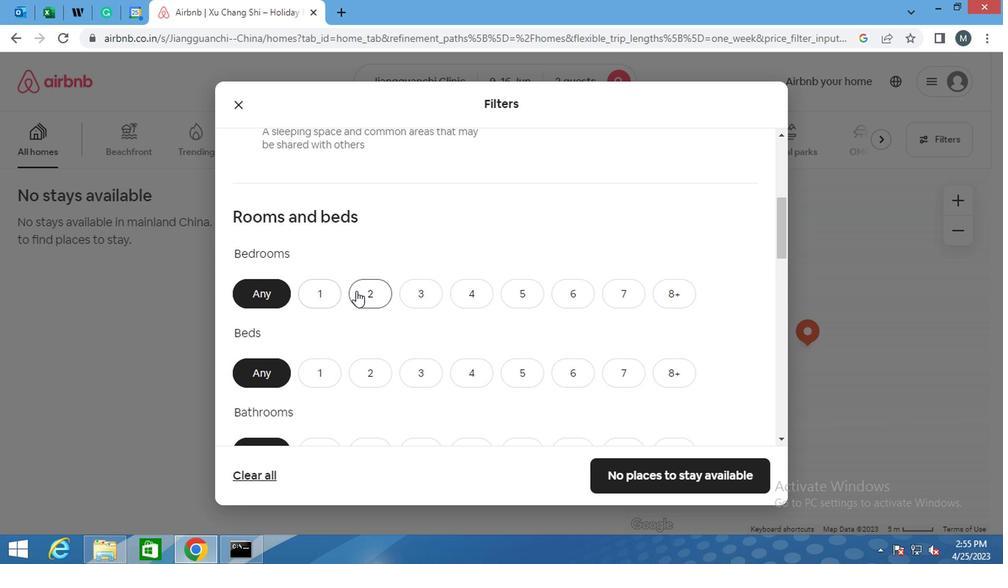 
Action: Mouse moved to (356, 360)
Screenshot: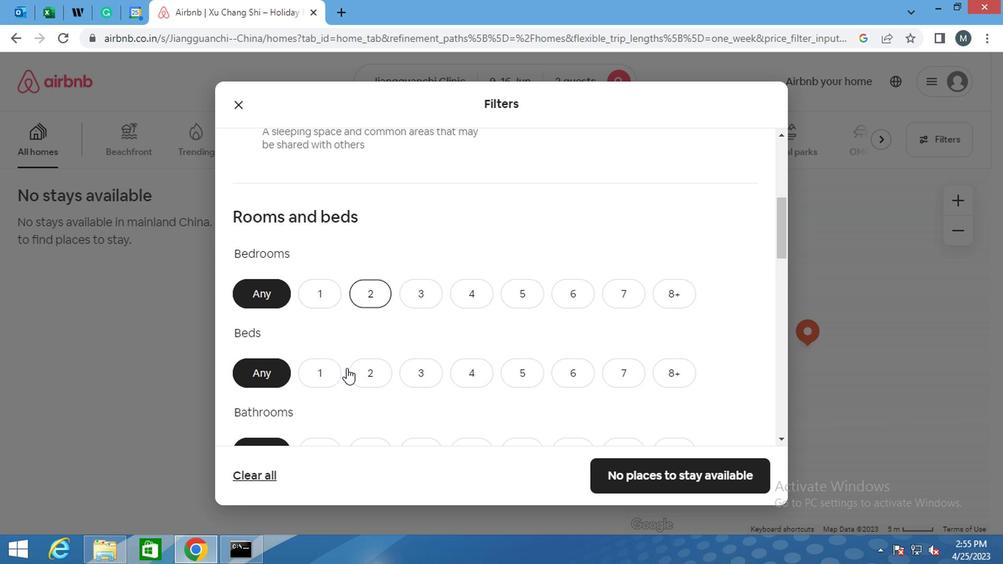 
Action: Mouse pressed left at (356, 360)
Screenshot: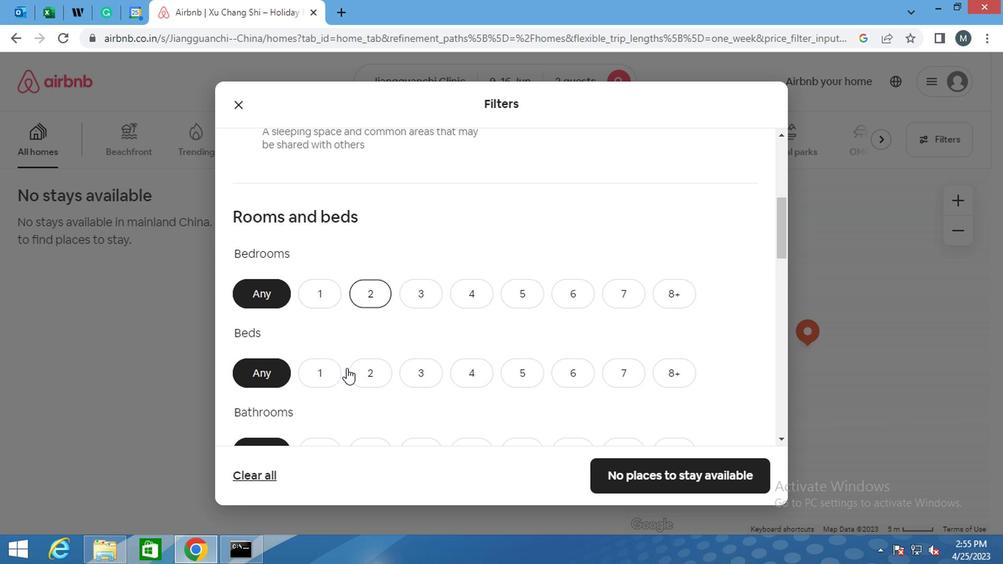 
Action: Mouse moved to (374, 342)
Screenshot: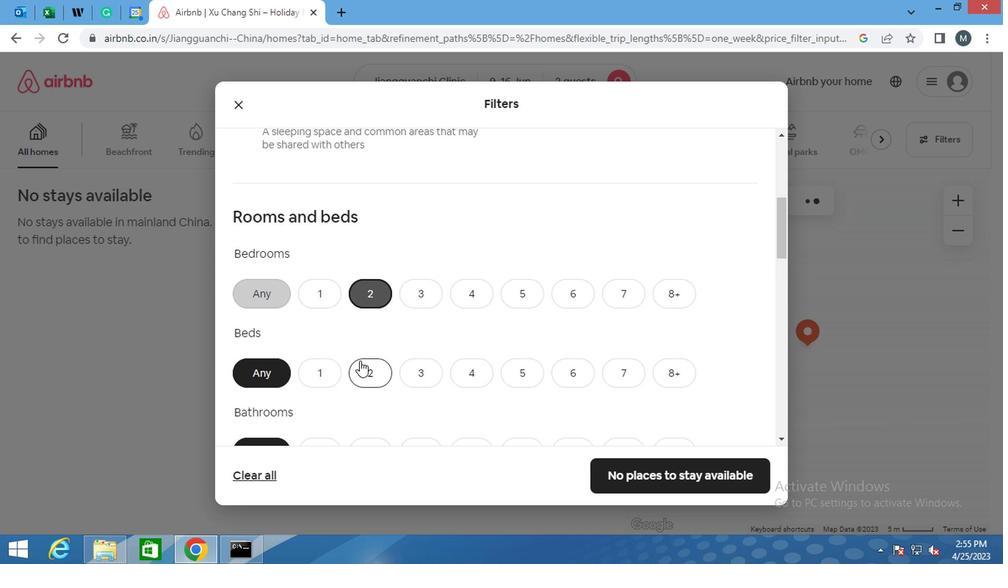 
Action: Mouse scrolled (374, 341) with delta (0, 0)
Screenshot: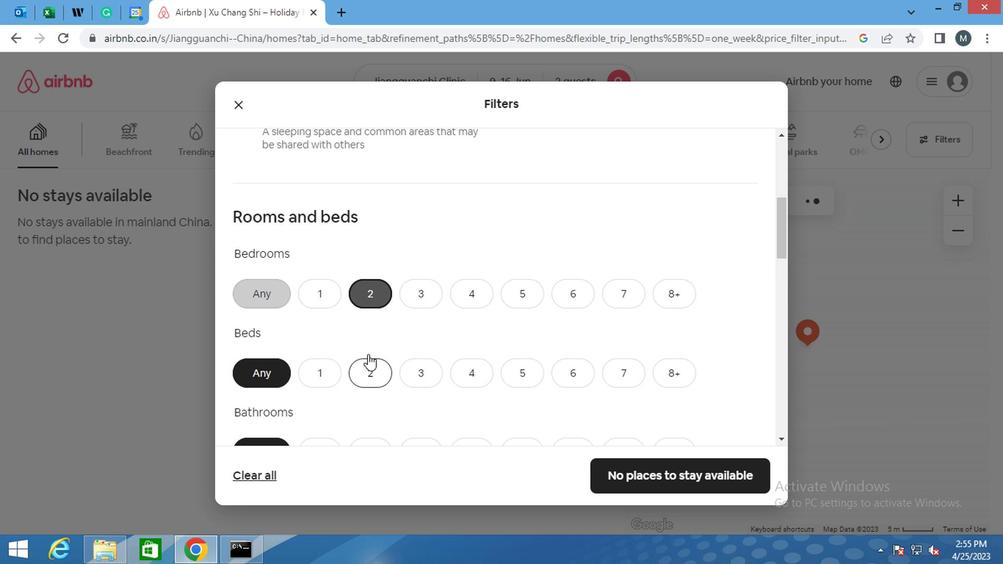 
Action: Mouse scrolled (374, 341) with delta (0, 0)
Screenshot: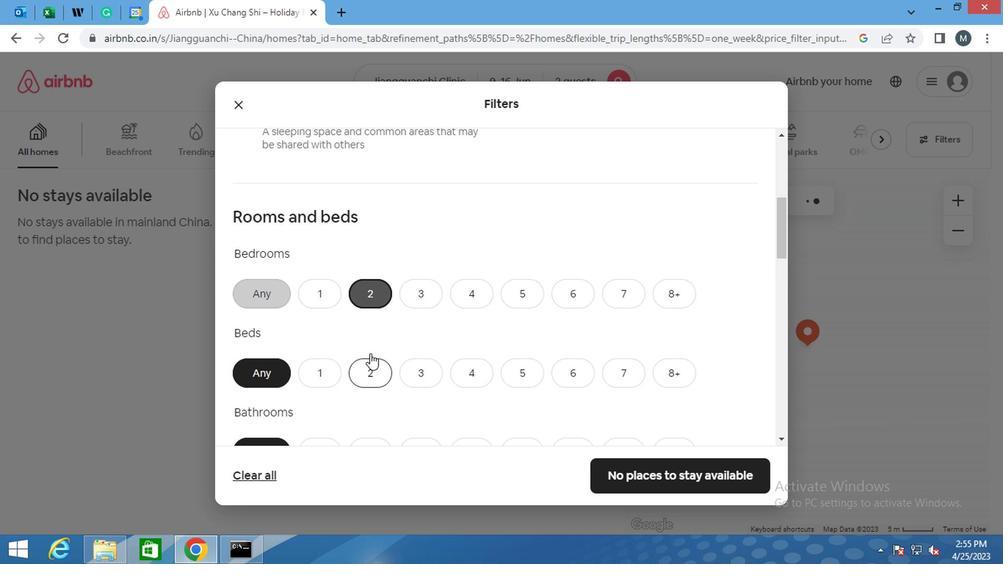 
Action: Mouse moved to (312, 311)
Screenshot: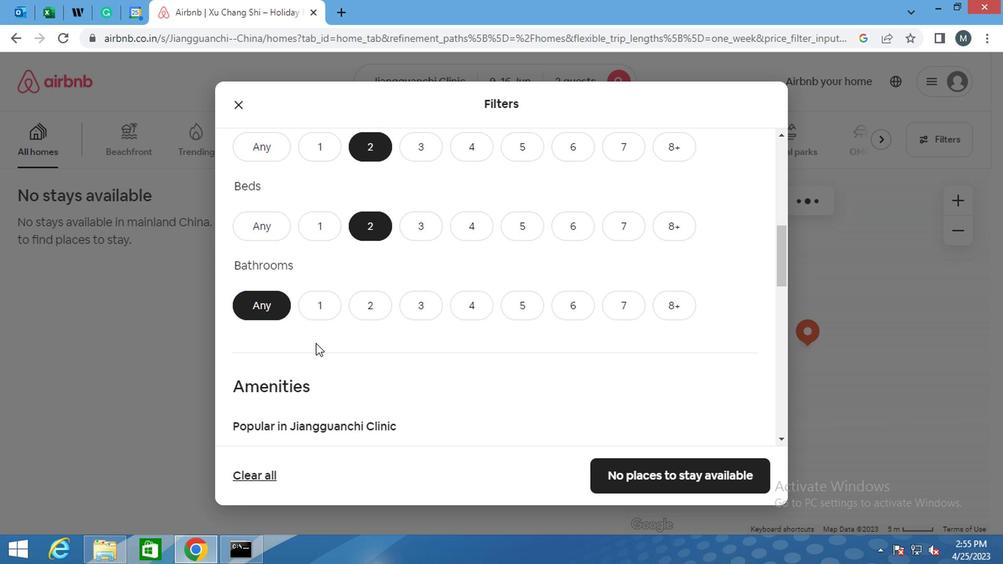 
Action: Mouse pressed left at (312, 311)
Screenshot: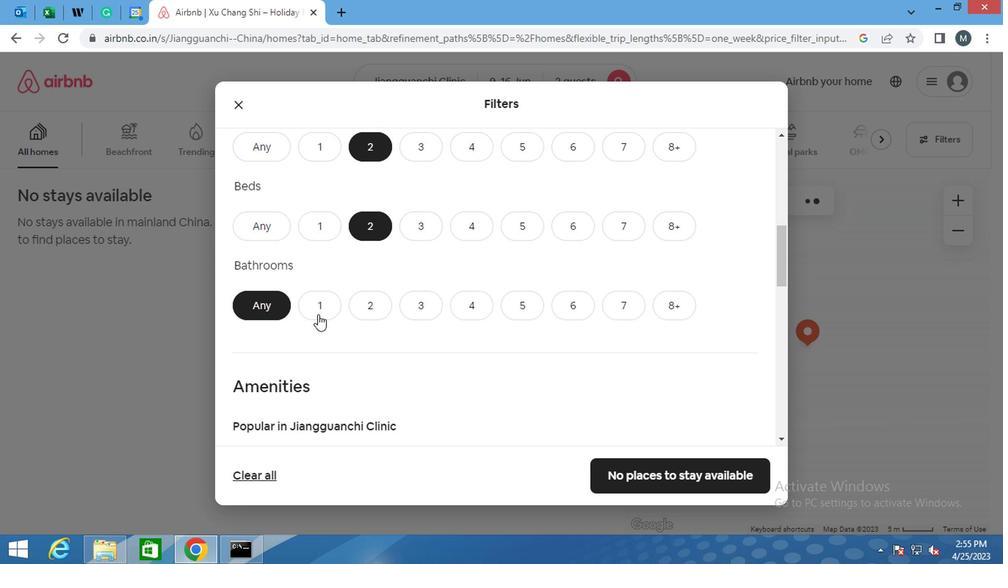 
Action: Mouse moved to (305, 304)
Screenshot: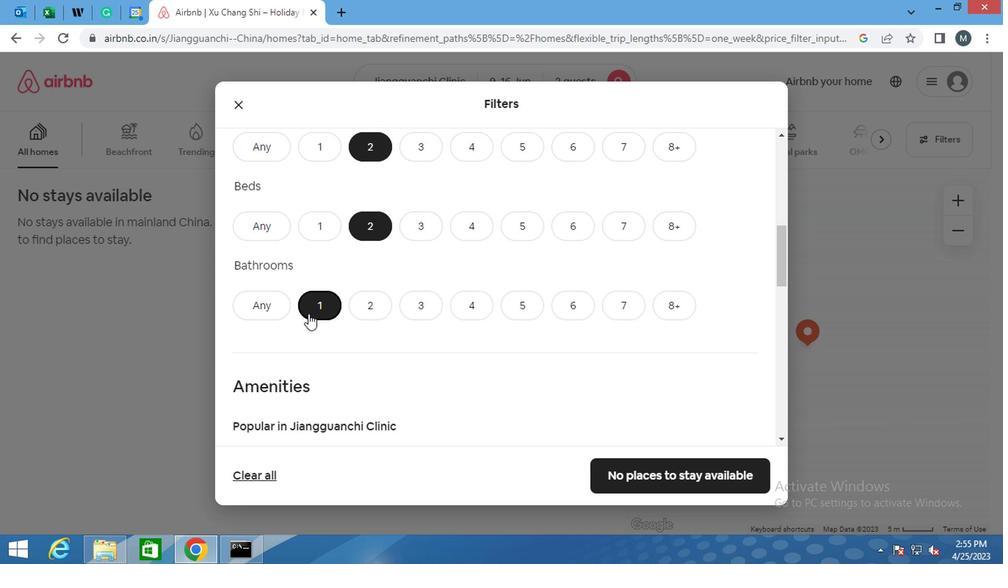 
Action: Mouse scrolled (305, 303) with delta (0, -1)
Screenshot: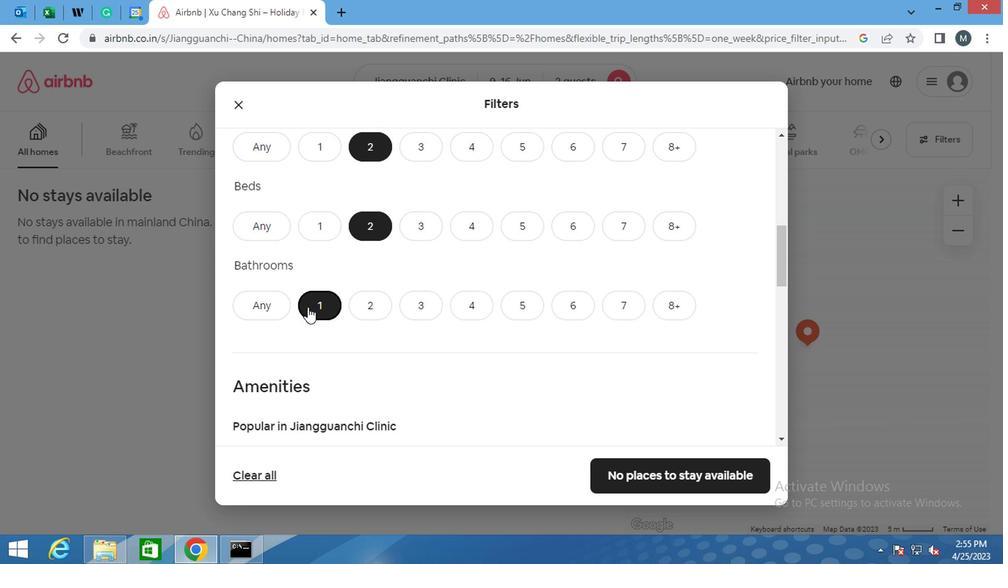 
Action: Mouse scrolled (305, 303) with delta (0, -1)
Screenshot: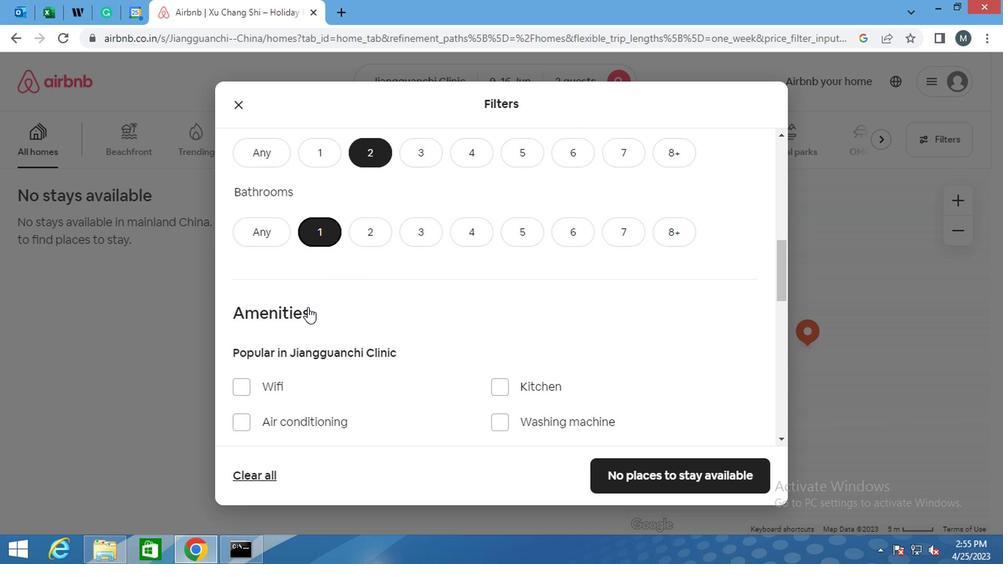 
Action: Mouse scrolled (305, 303) with delta (0, -1)
Screenshot: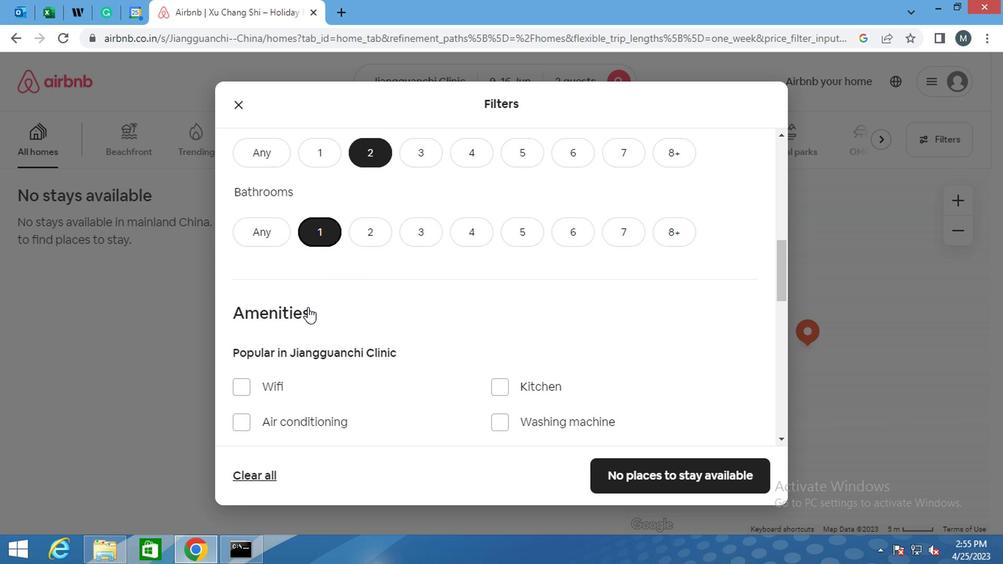 
Action: Mouse moved to (296, 303)
Screenshot: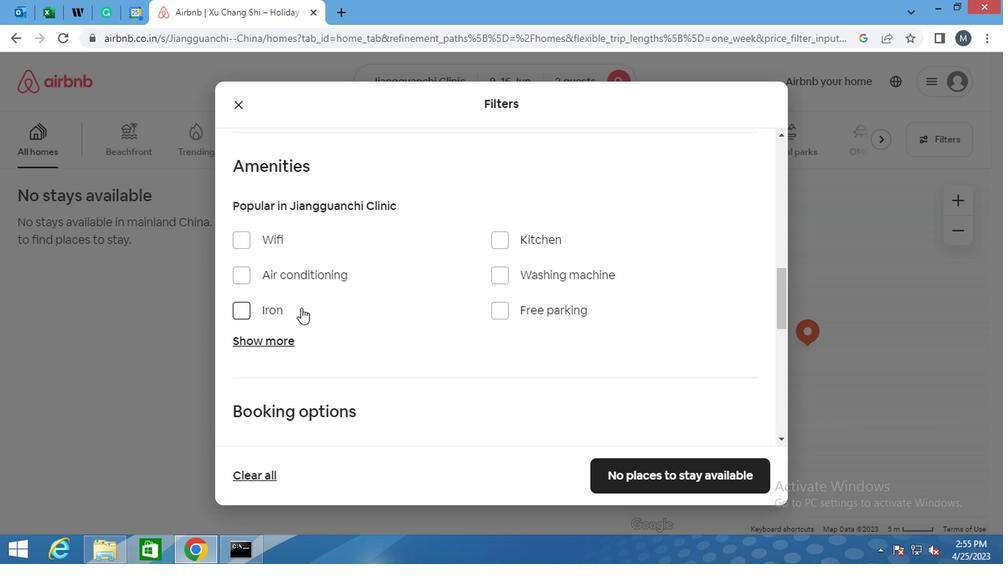 
Action: Mouse scrolled (296, 303) with delta (0, 0)
Screenshot: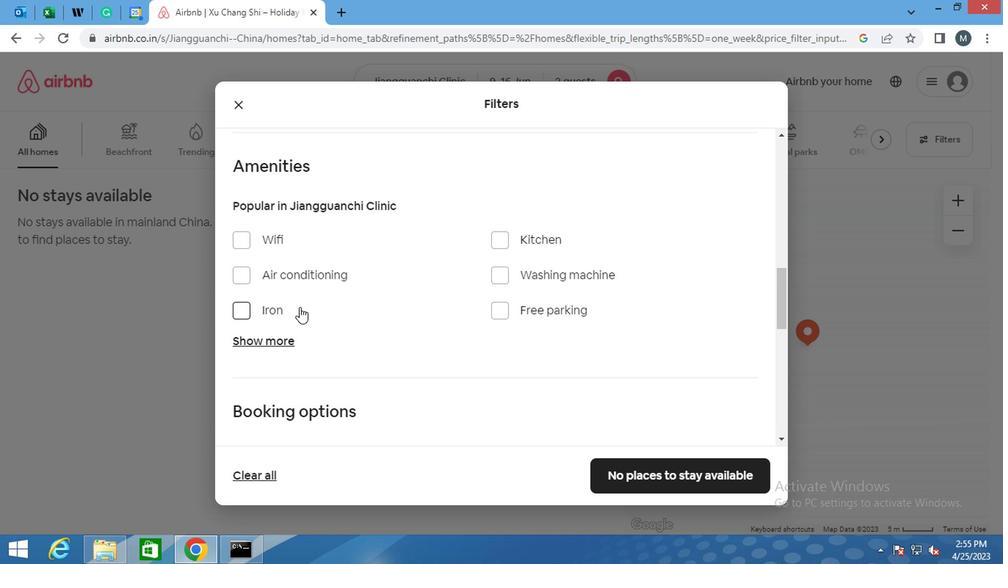 
Action: Mouse moved to (365, 220)
Screenshot: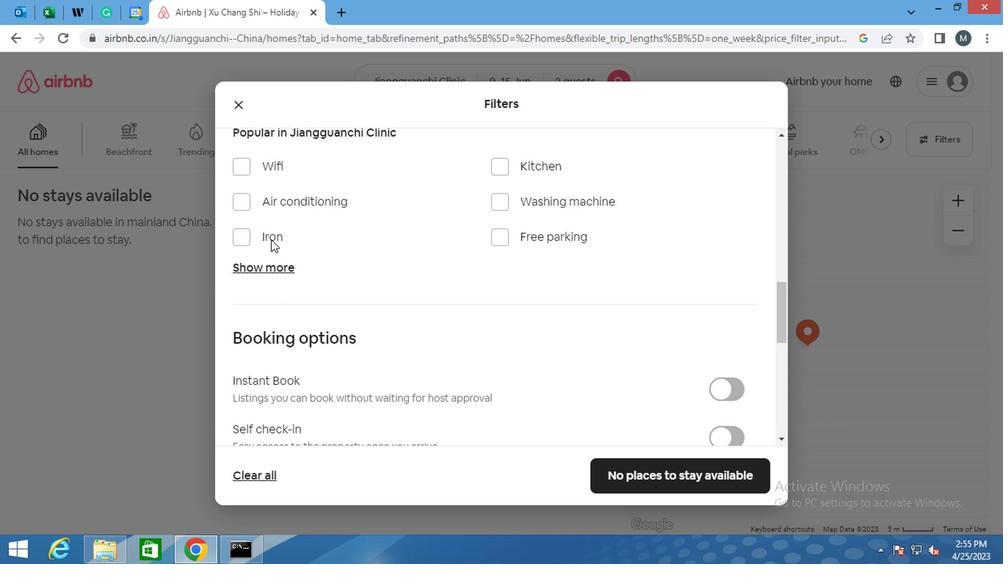 
Action: Mouse scrolled (365, 222) with delta (0, 1)
Screenshot: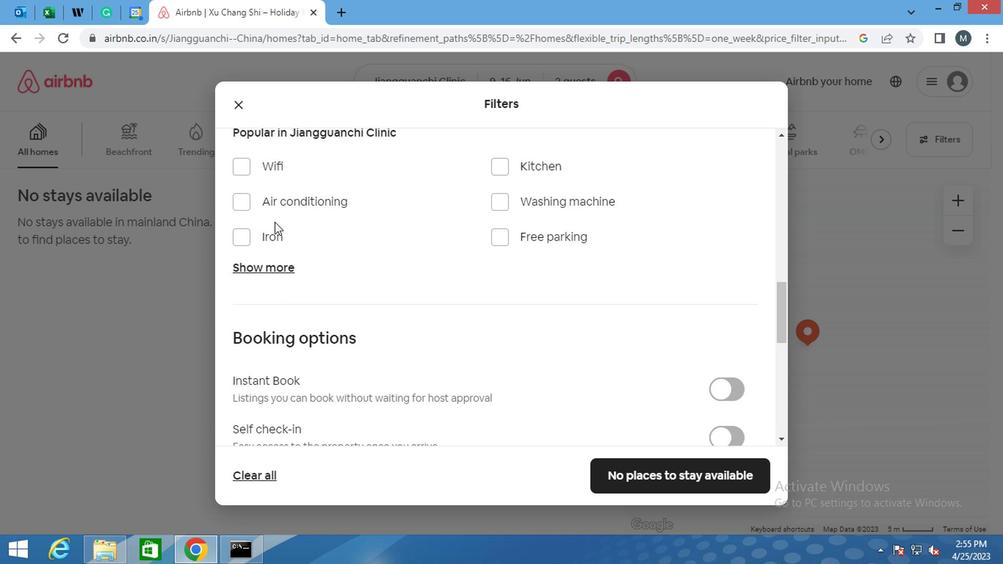 
Action: Mouse moved to (493, 277)
Screenshot: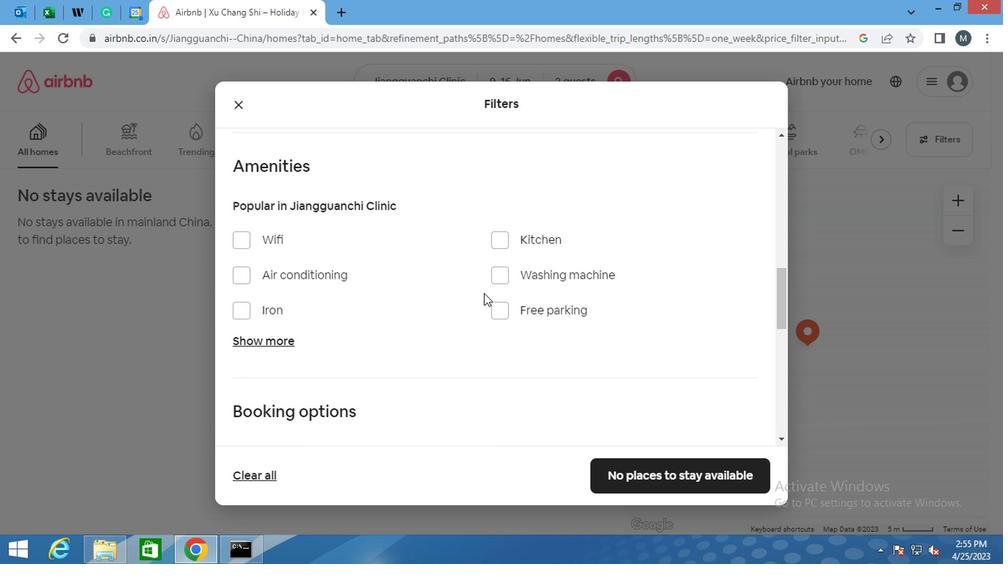 
Action: Mouse pressed left at (493, 277)
Screenshot: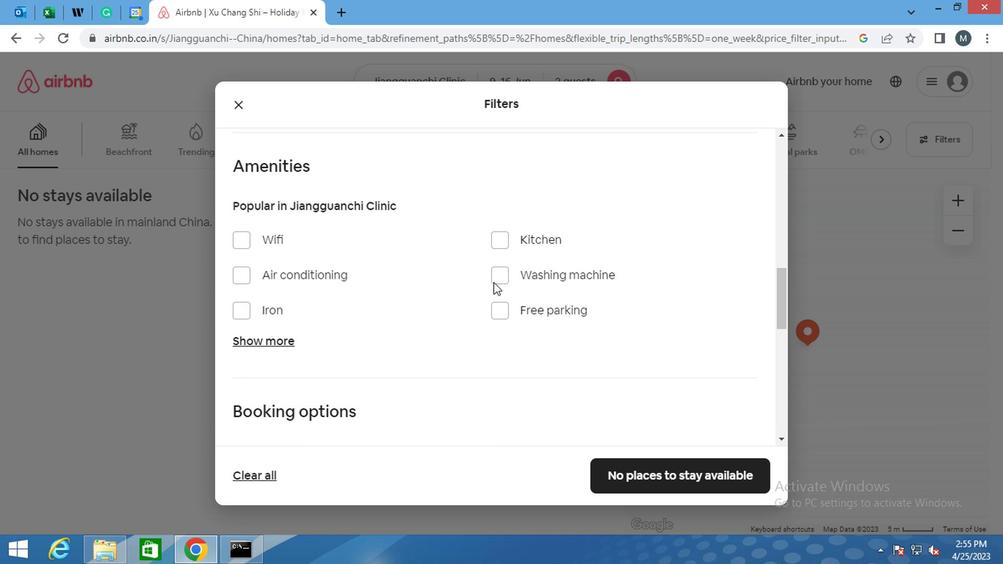 
Action: Mouse moved to (494, 274)
Screenshot: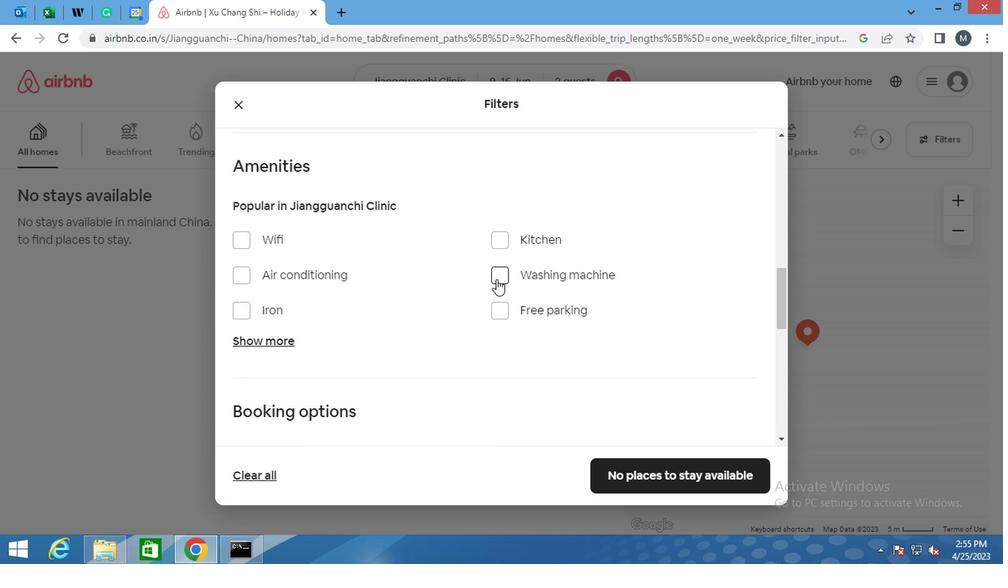 
Action: Mouse scrolled (494, 274) with delta (0, 0)
Screenshot: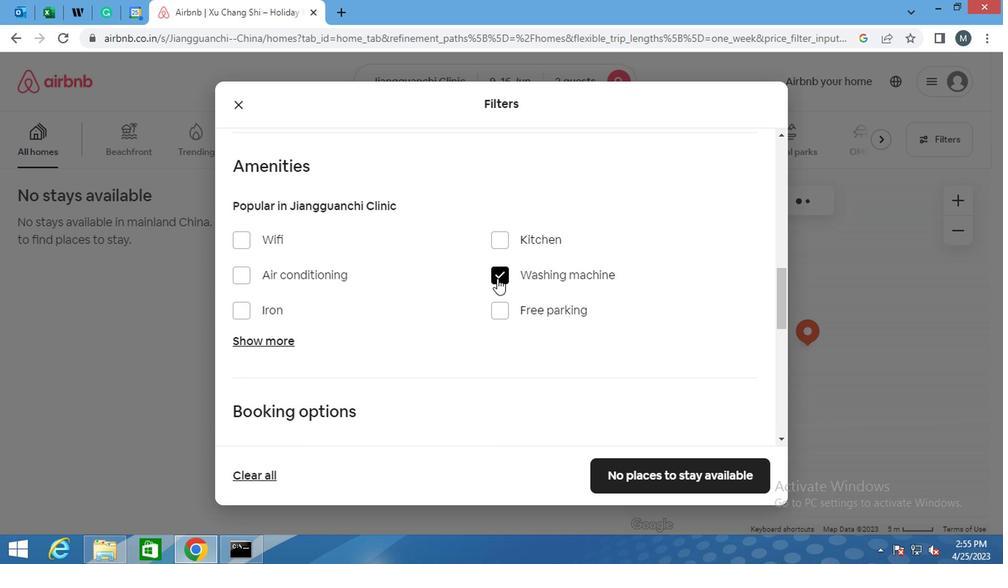 
Action: Mouse moved to (495, 275)
Screenshot: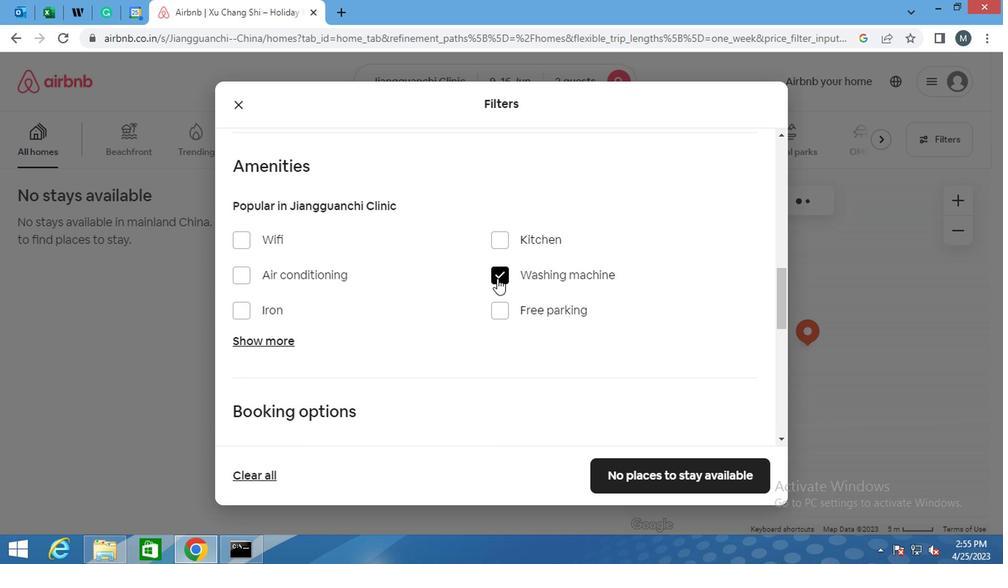 
Action: Mouse scrolled (495, 274) with delta (0, -1)
Screenshot: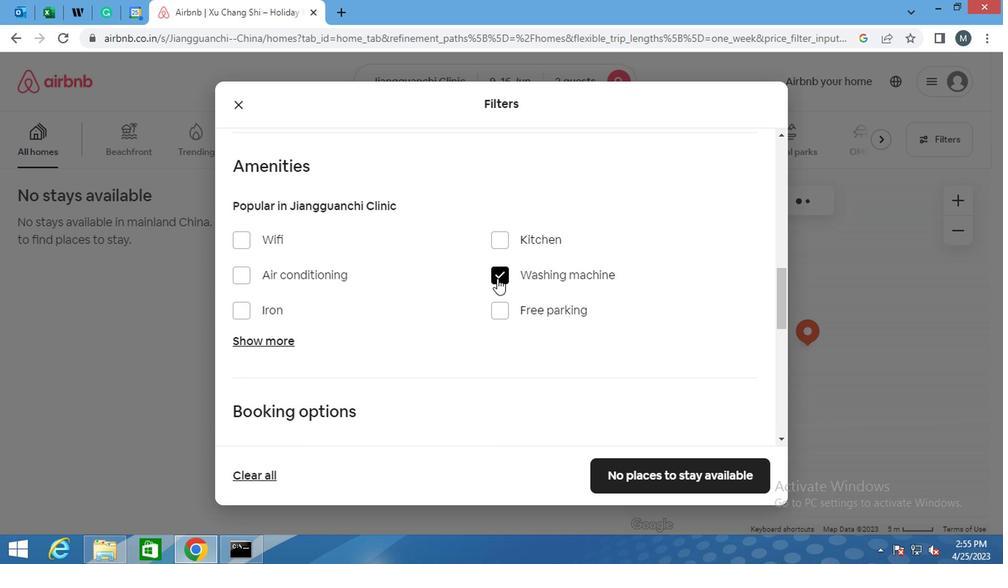 
Action: Mouse moved to (495, 277)
Screenshot: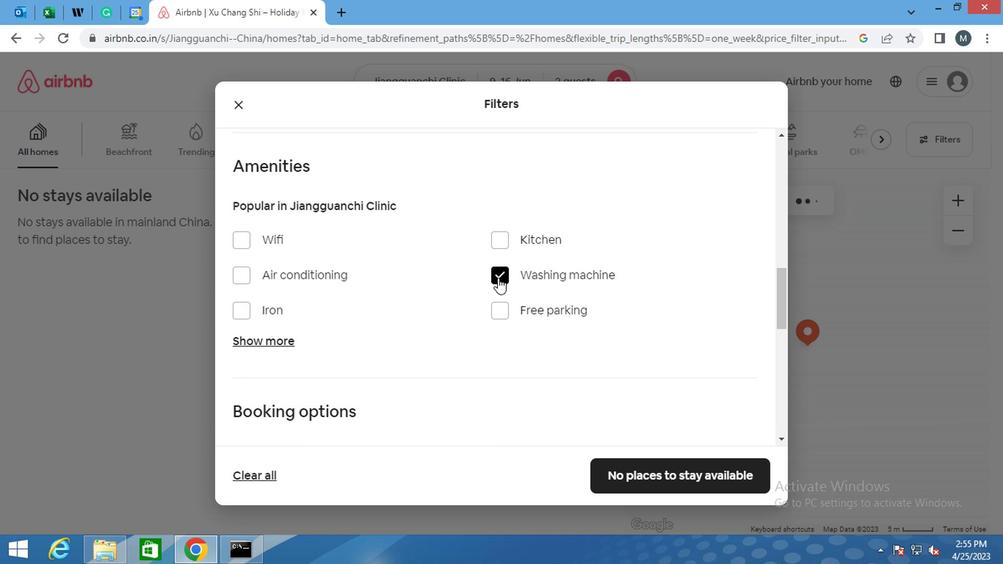 
Action: Mouse scrolled (495, 276) with delta (0, -1)
Screenshot: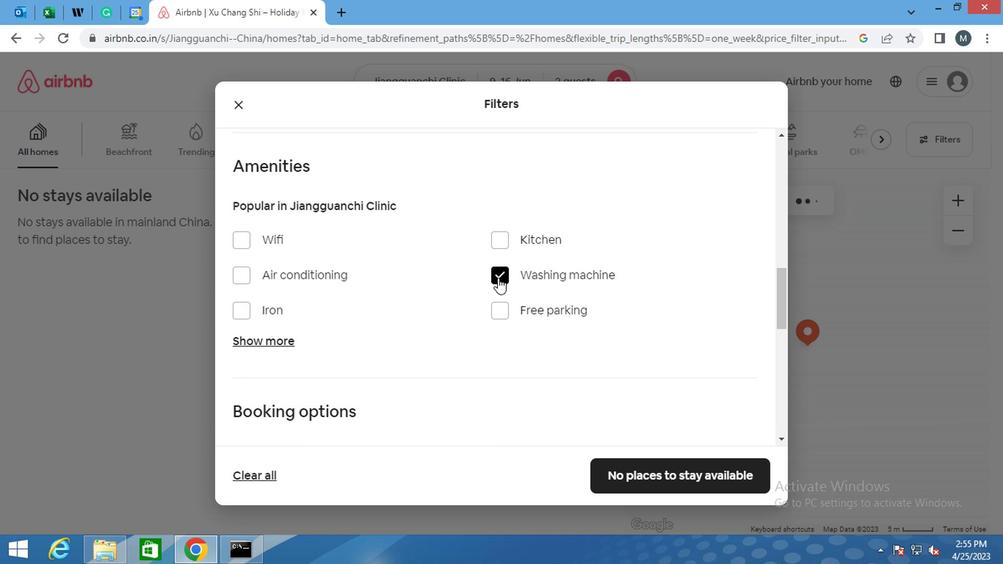
Action: Mouse moved to (721, 293)
Screenshot: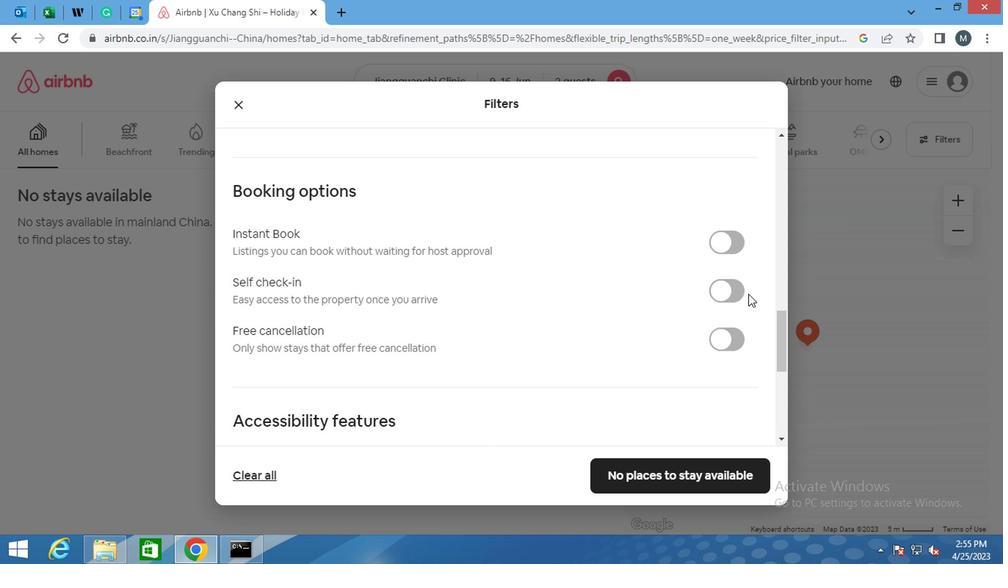 
Action: Mouse pressed left at (721, 293)
Screenshot: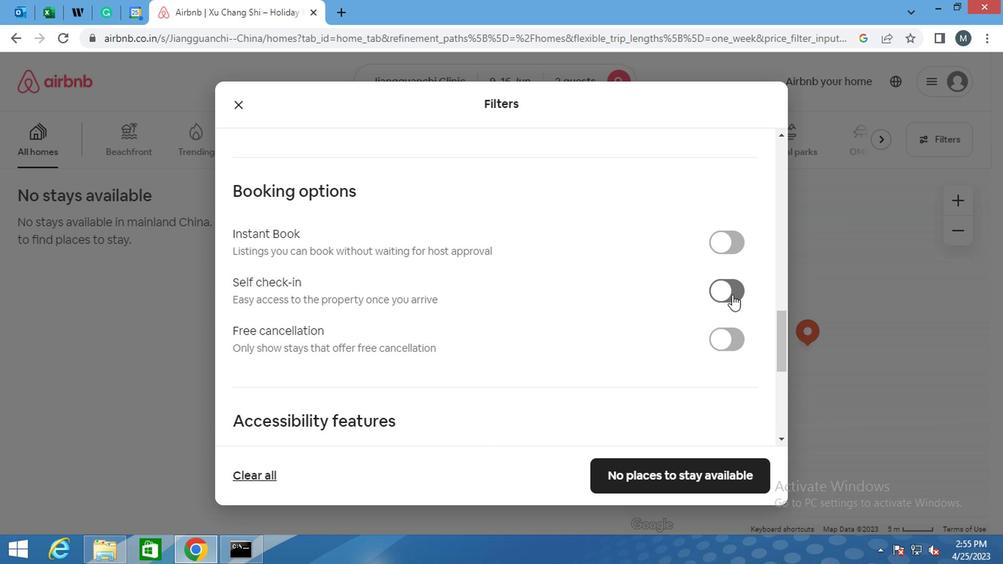 
Action: Mouse moved to (480, 281)
Screenshot: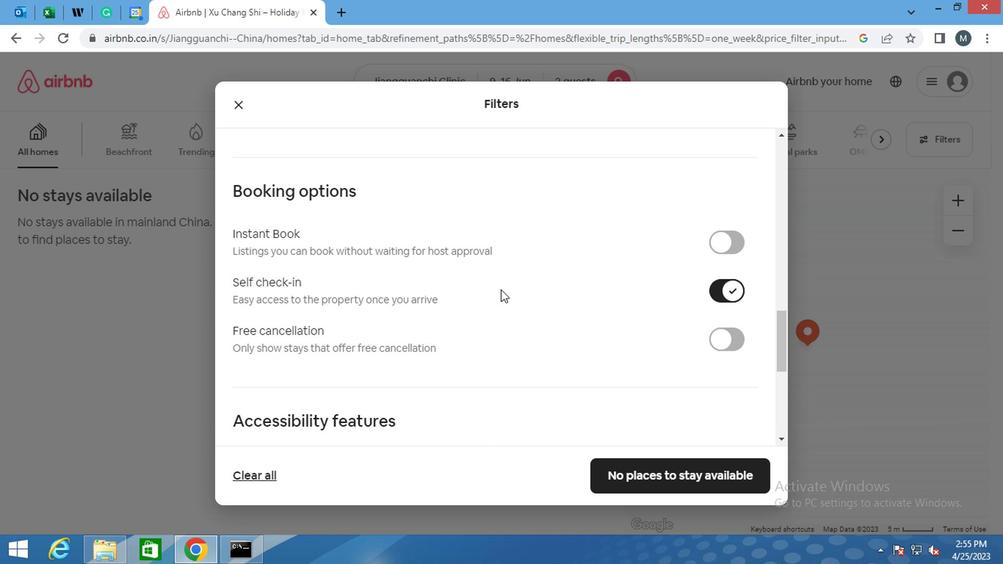 
Action: Mouse scrolled (480, 280) with delta (0, -1)
Screenshot: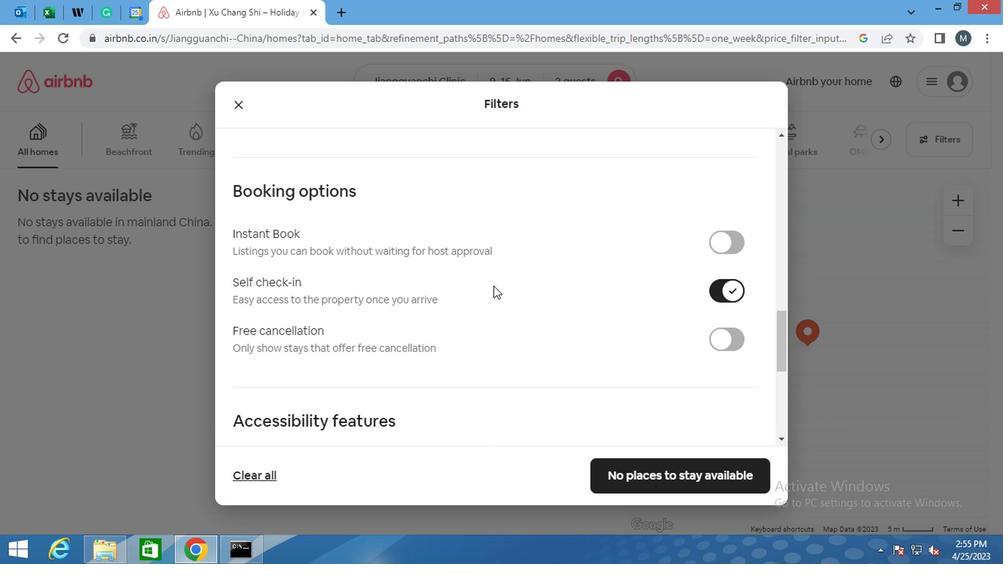 
Action: Mouse moved to (479, 281)
Screenshot: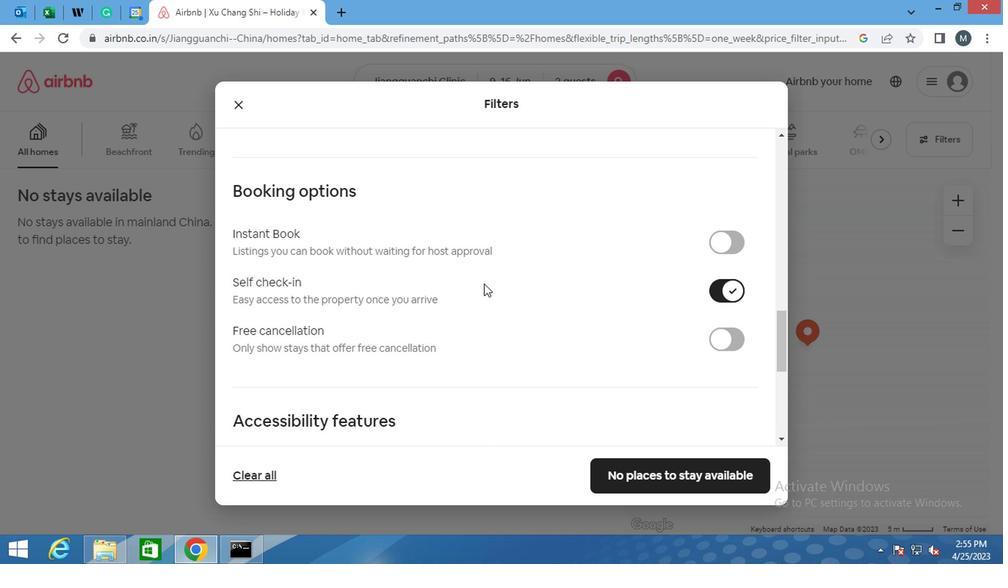 
Action: Mouse scrolled (479, 280) with delta (0, -1)
Screenshot: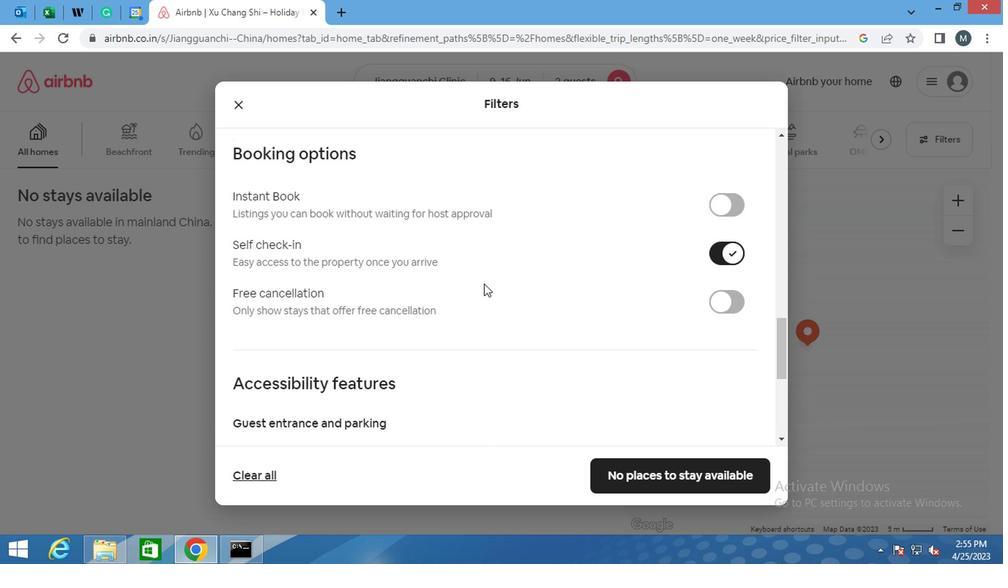 
Action: Mouse moved to (479, 281)
Screenshot: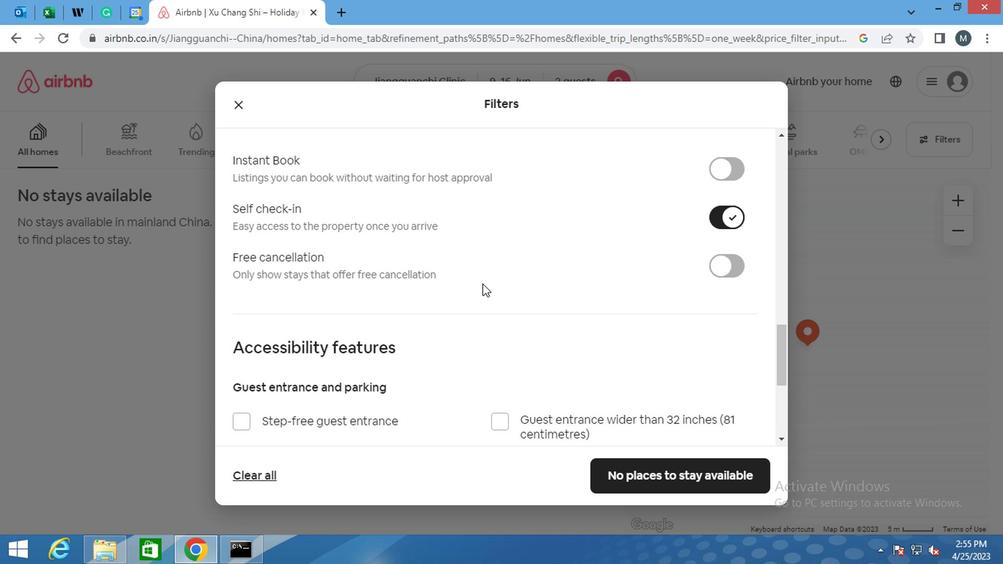 
Action: Mouse scrolled (479, 280) with delta (0, -1)
Screenshot: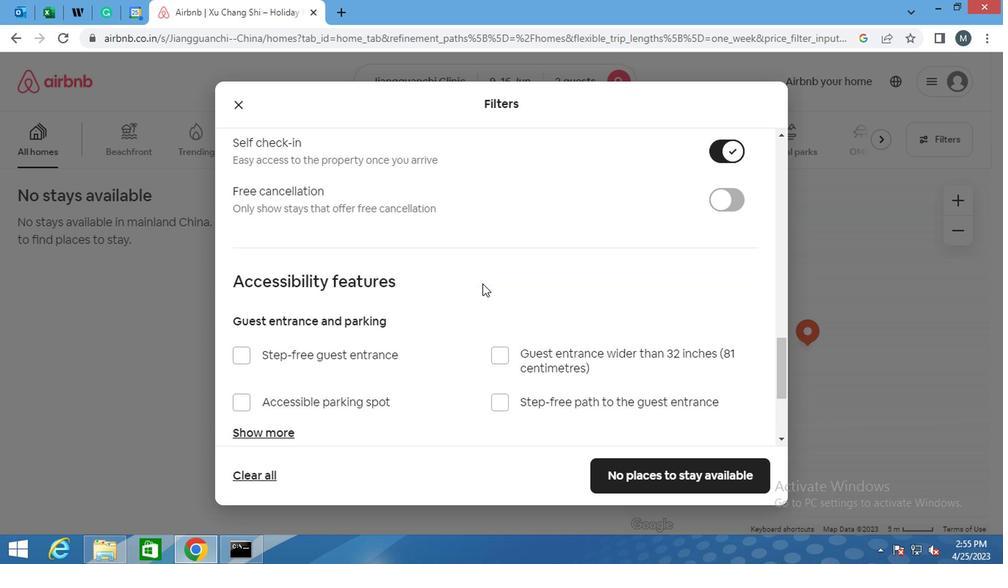 
Action: Mouse moved to (478, 281)
Screenshot: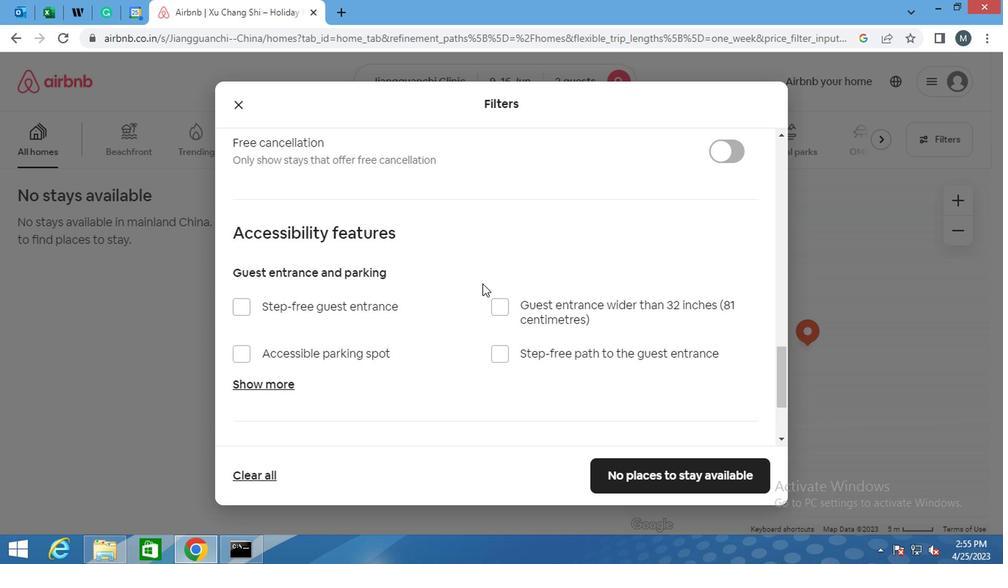 
Action: Mouse scrolled (478, 280) with delta (0, -1)
Screenshot: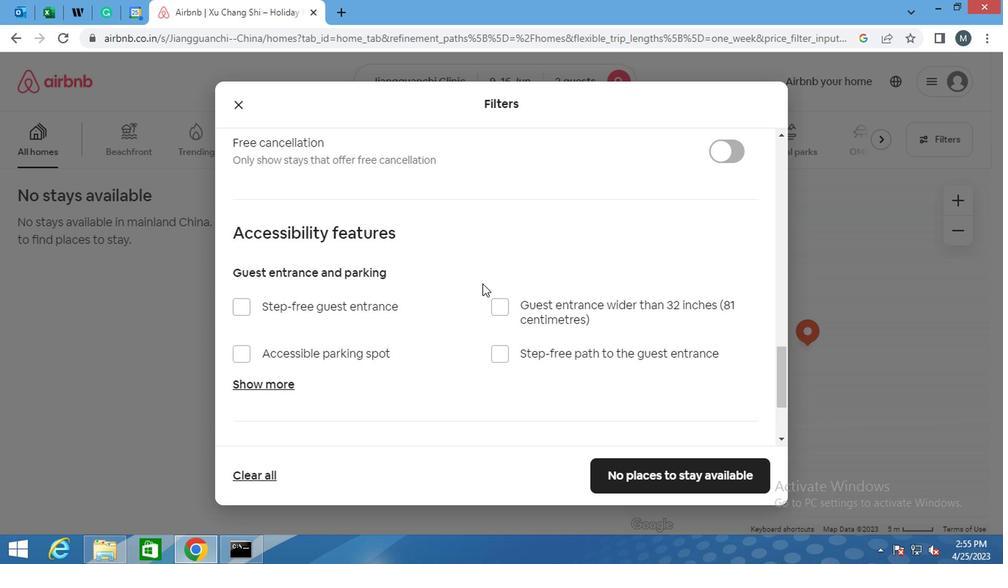 
Action: Mouse moved to (478, 282)
Screenshot: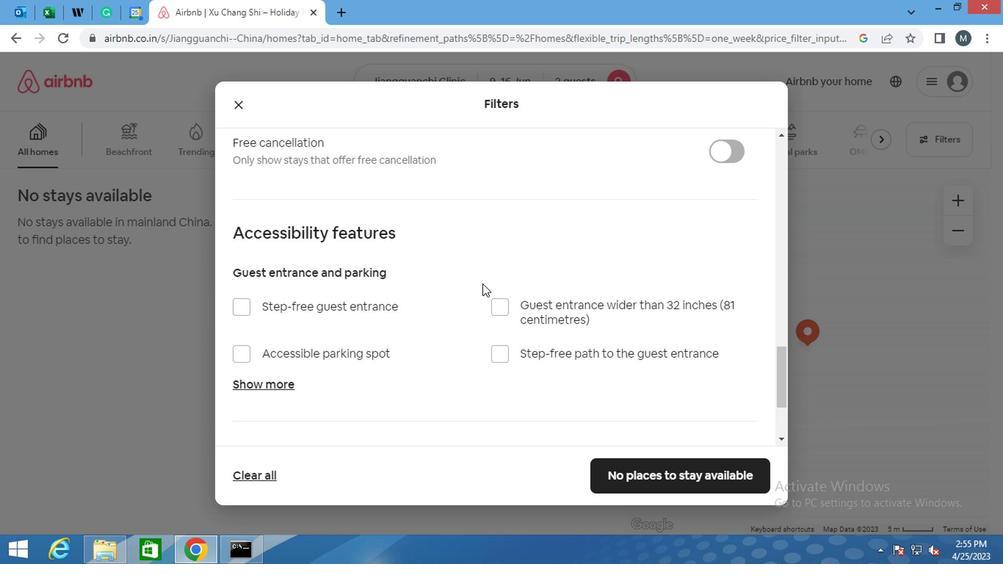 
Action: Mouse scrolled (478, 282) with delta (0, 0)
Screenshot: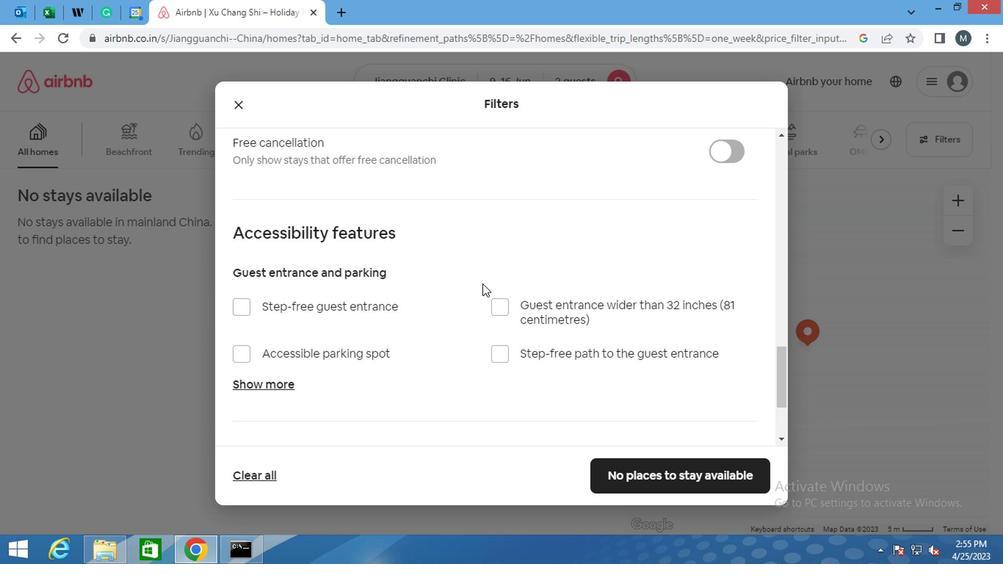 
Action: Mouse moved to (474, 289)
Screenshot: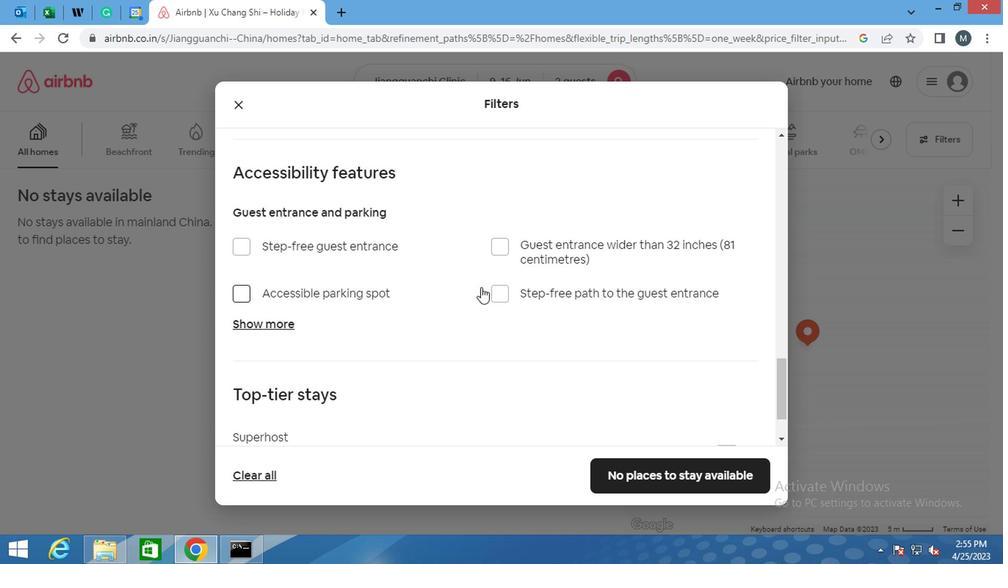 
Action: Mouse scrolled (474, 288) with delta (0, -1)
Screenshot: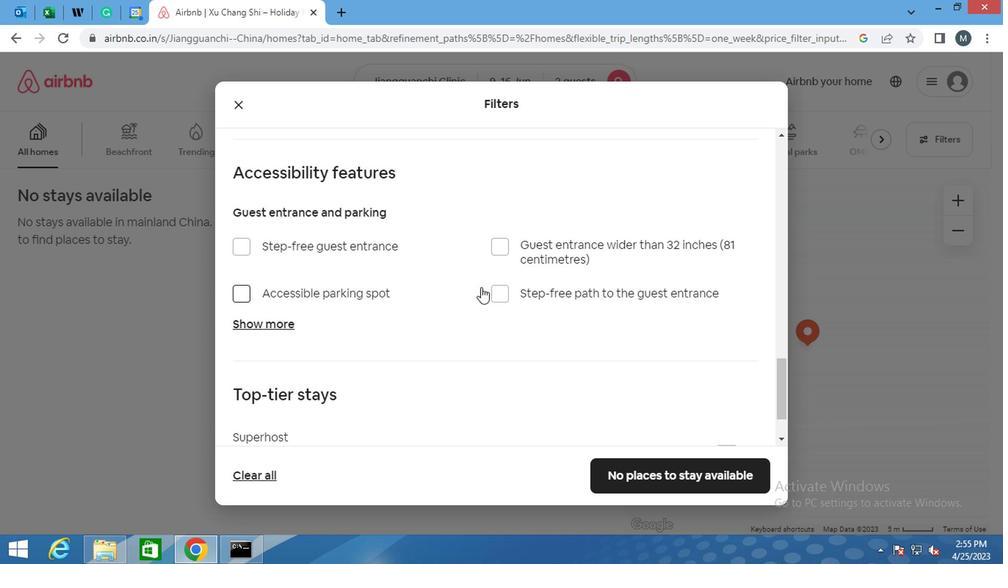 
Action: Mouse moved to (474, 297)
Screenshot: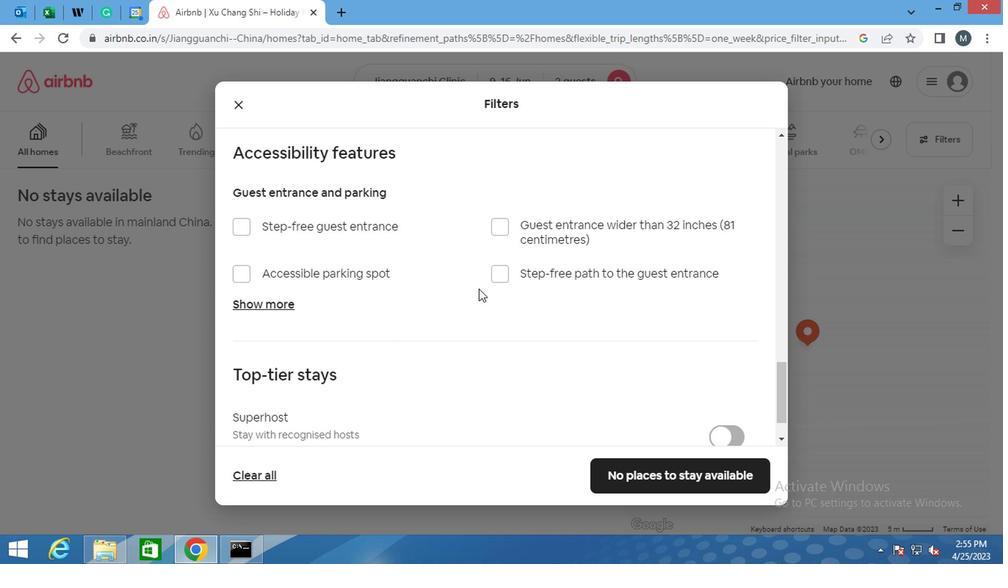
Action: Mouse scrolled (474, 297) with delta (0, 0)
Screenshot: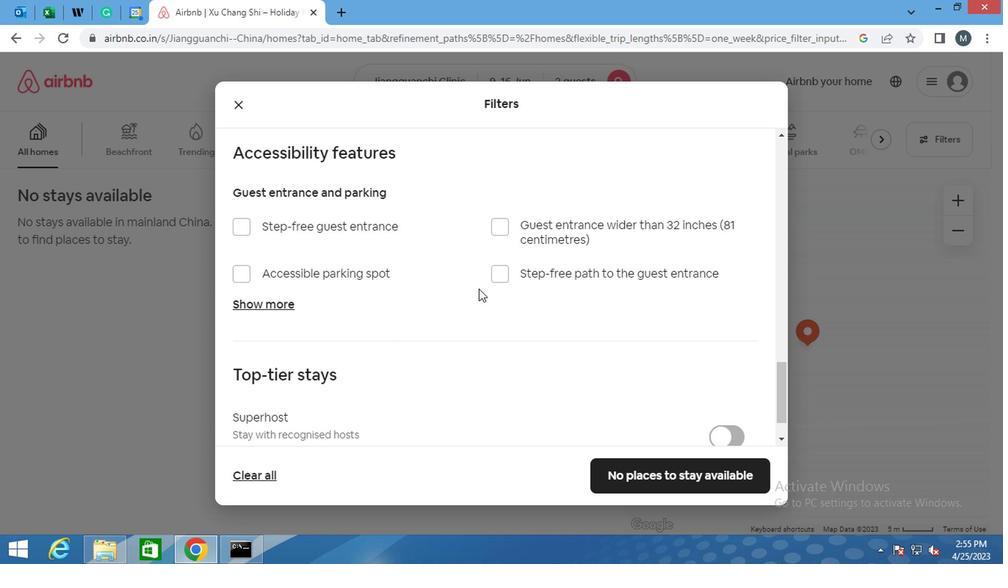 
Action: Mouse moved to (475, 305)
Screenshot: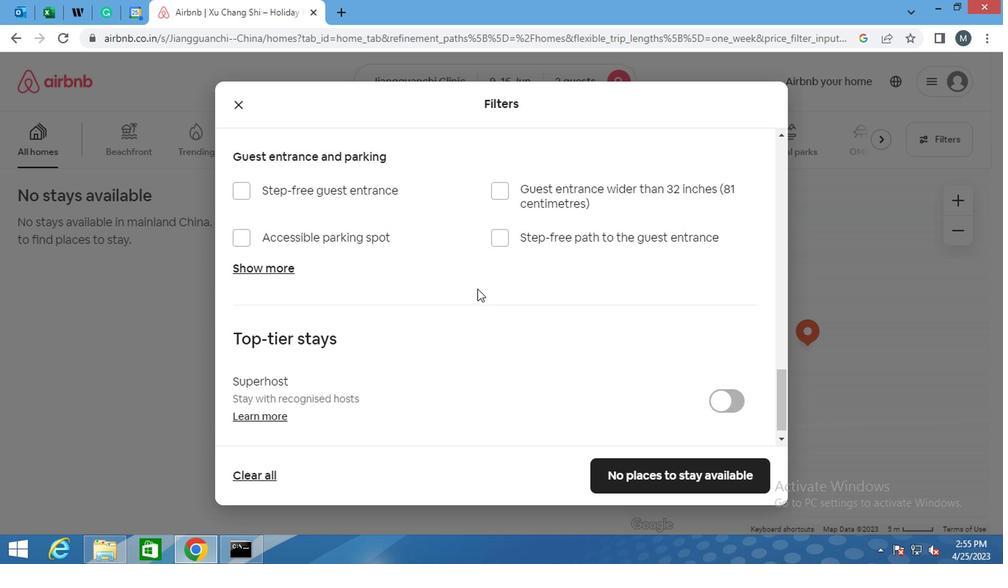 
Action: Mouse scrolled (475, 304) with delta (0, 0)
Screenshot: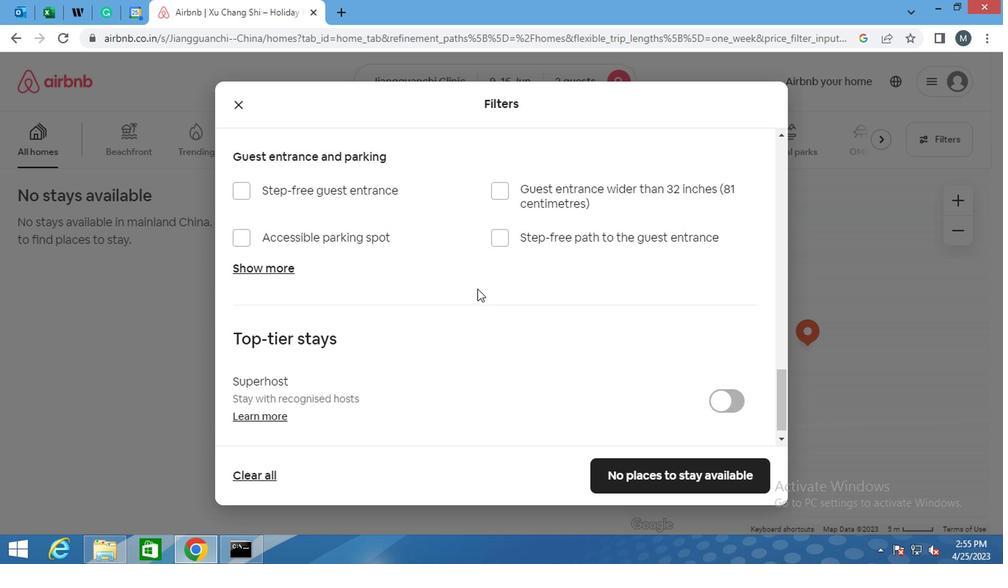 
Action: Mouse moved to (485, 330)
Screenshot: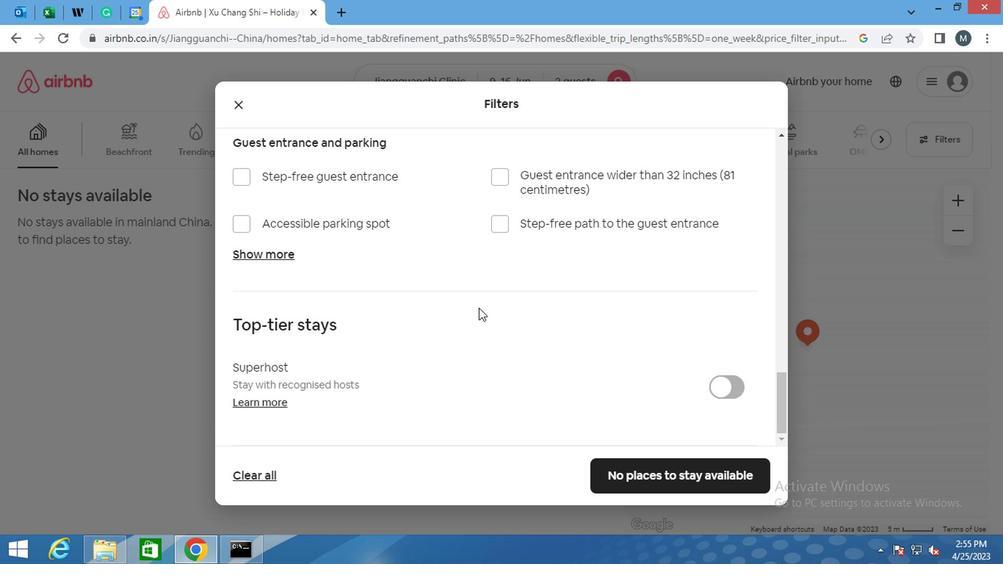 
Action: Mouse scrolled (485, 330) with delta (0, 0)
Screenshot: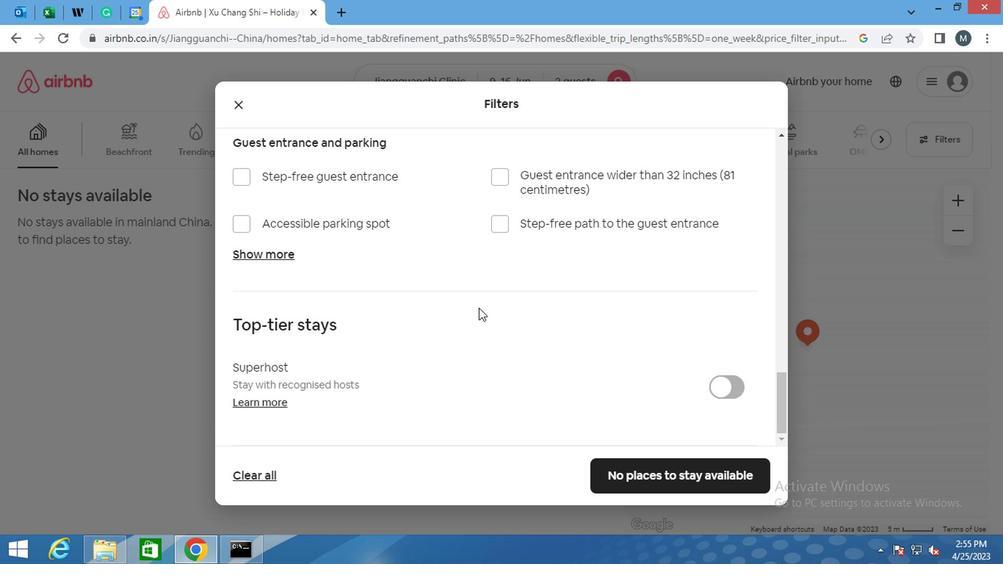 
Action: Mouse moved to (487, 335)
Screenshot: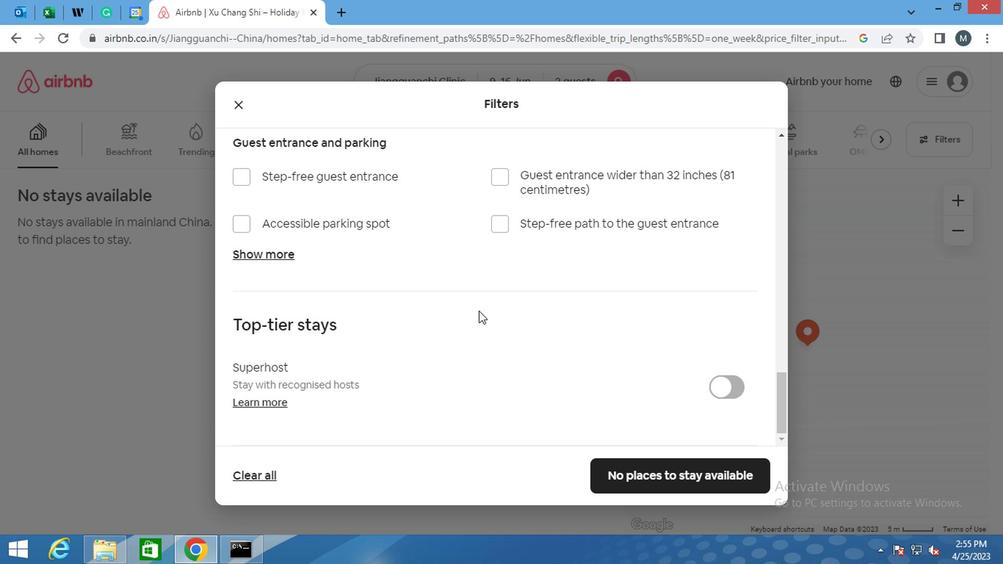 
Action: Mouse scrolled (487, 335) with delta (0, 0)
Screenshot: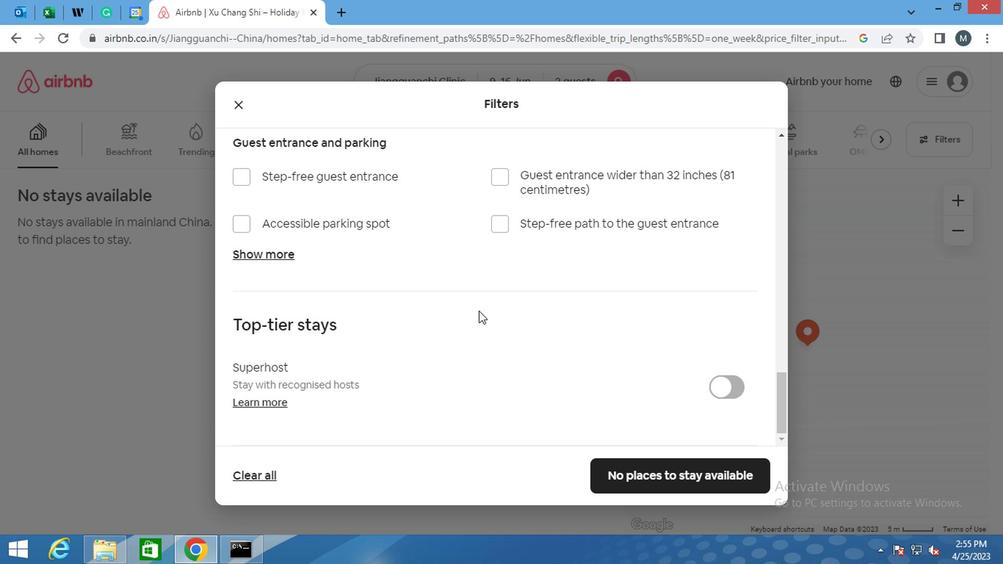 
Action: Mouse moved to (491, 343)
Screenshot: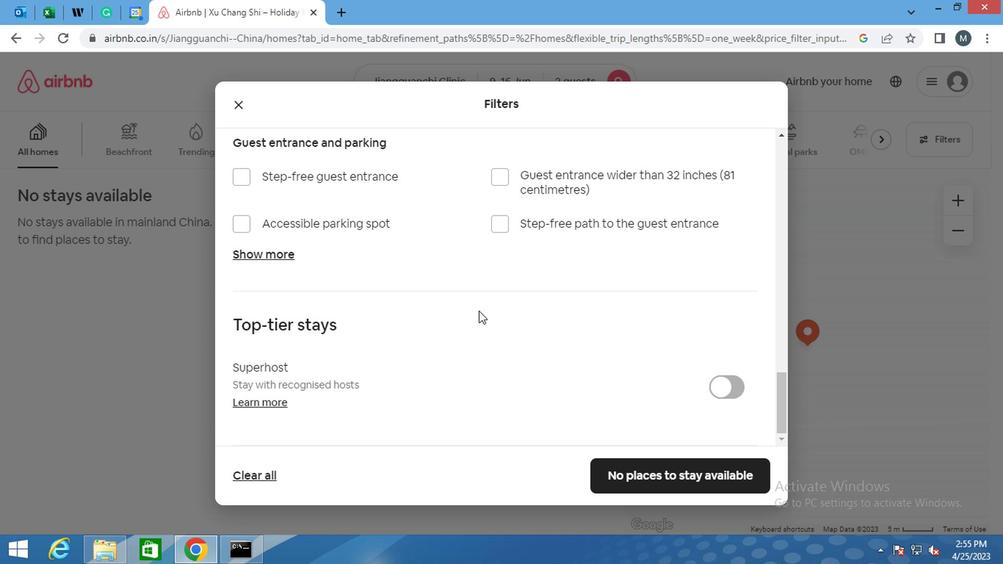 
Action: Mouse scrolled (491, 343) with delta (0, 0)
Screenshot: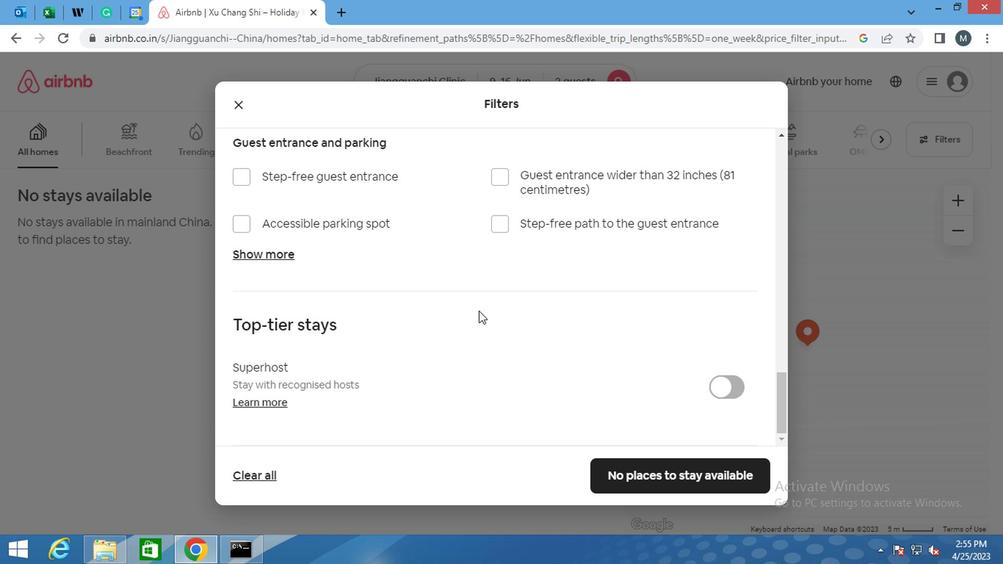 
Action: Mouse moved to (498, 354)
Screenshot: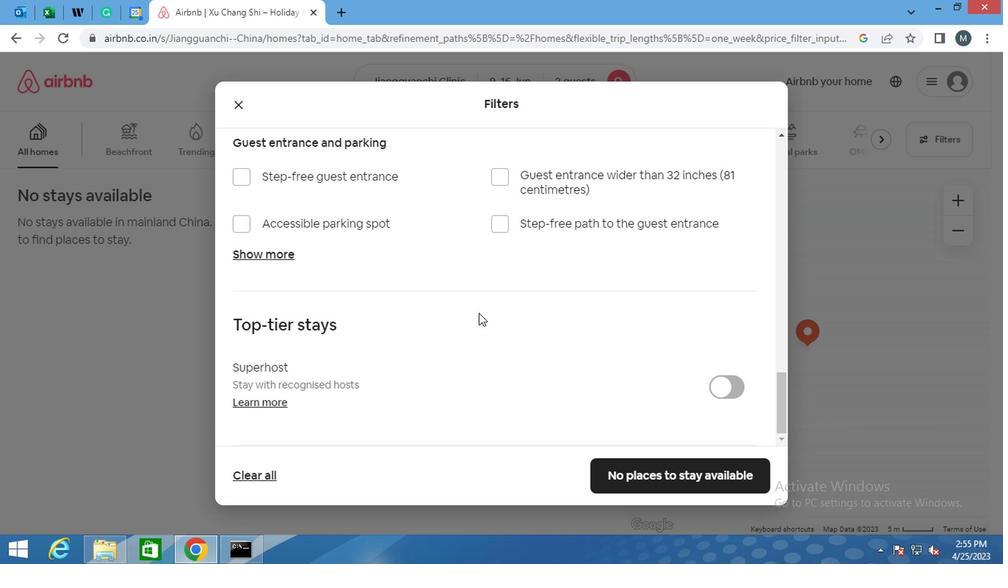 
Action: Mouse scrolled (498, 353) with delta (0, -1)
Screenshot: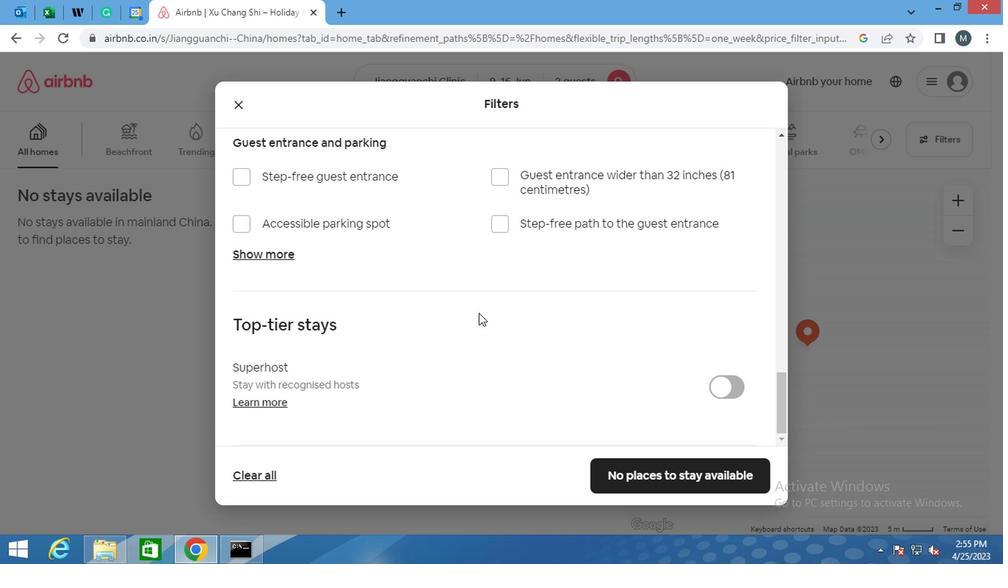 
Action: Mouse moved to (647, 470)
Screenshot: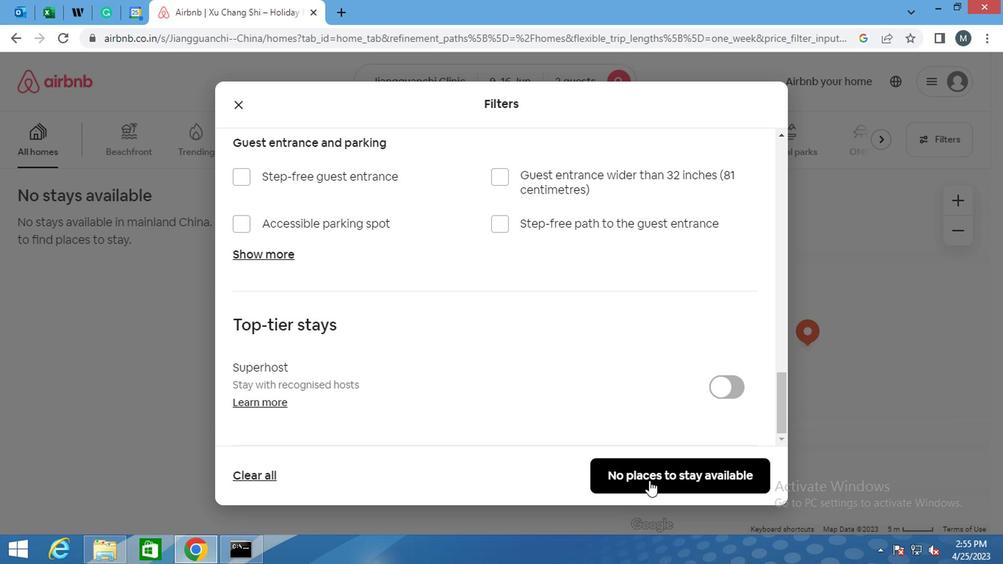 
Action: Mouse pressed left at (647, 470)
Screenshot: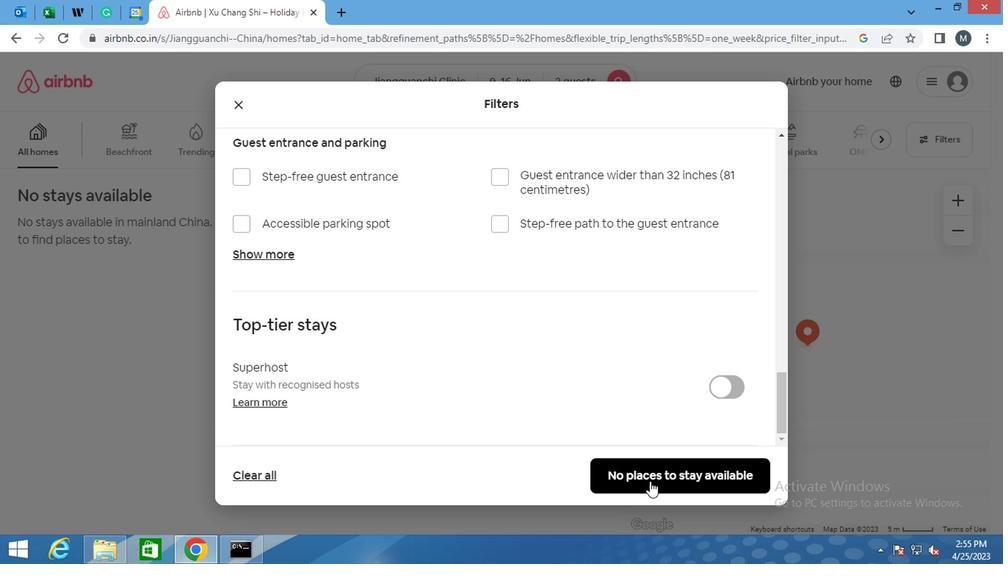 
Action: Mouse moved to (647, 468)
Screenshot: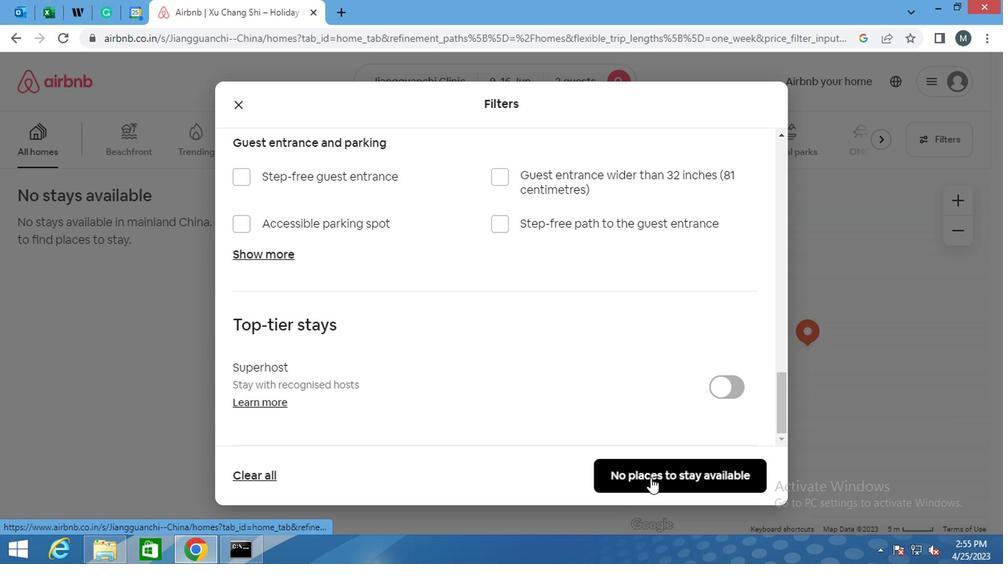 
